 Task: Check the sale-to-list ratio of basement in the last 3 years.
Action: Mouse moved to (890, 202)
Screenshot: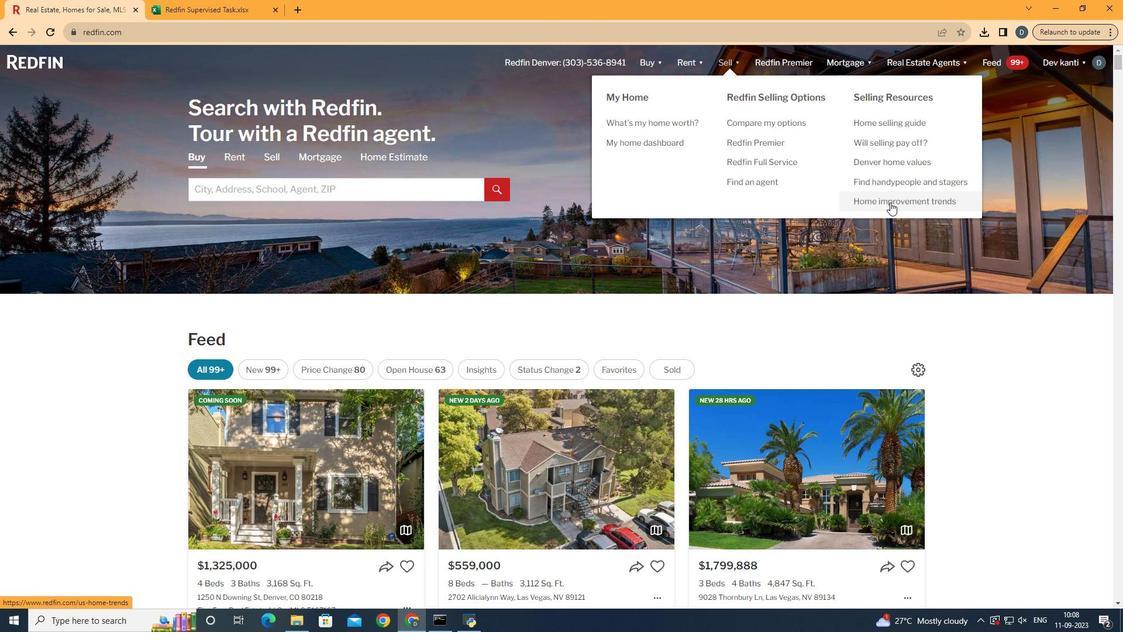 
Action: Mouse pressed left at (890, 202)
Screenshot: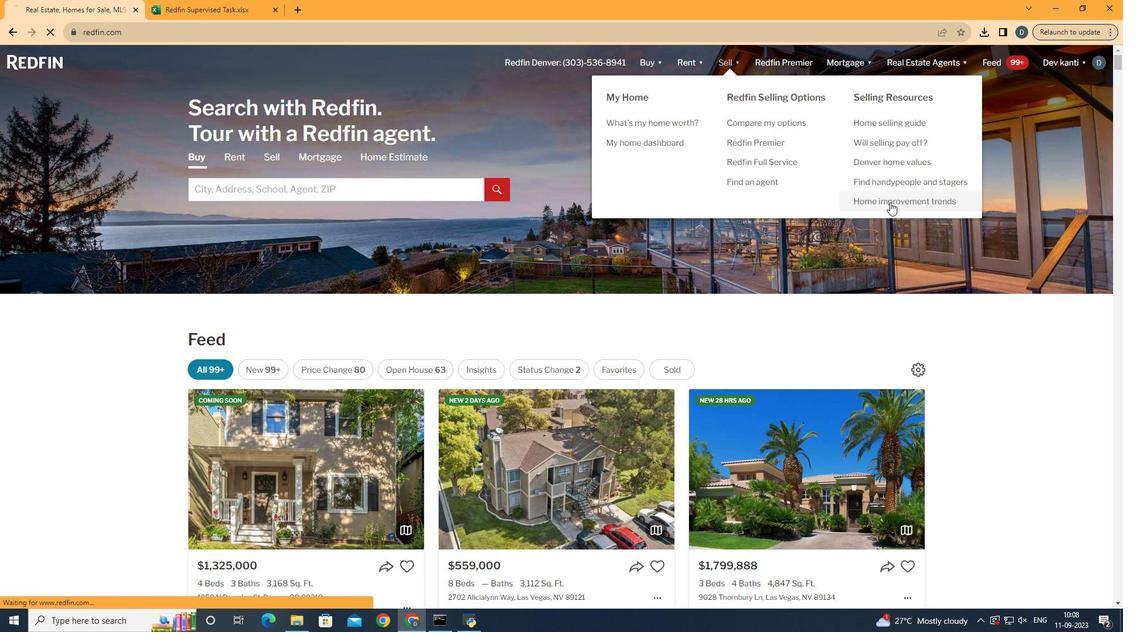 
Action: Mouse moved to (279, 224)
Screenshot: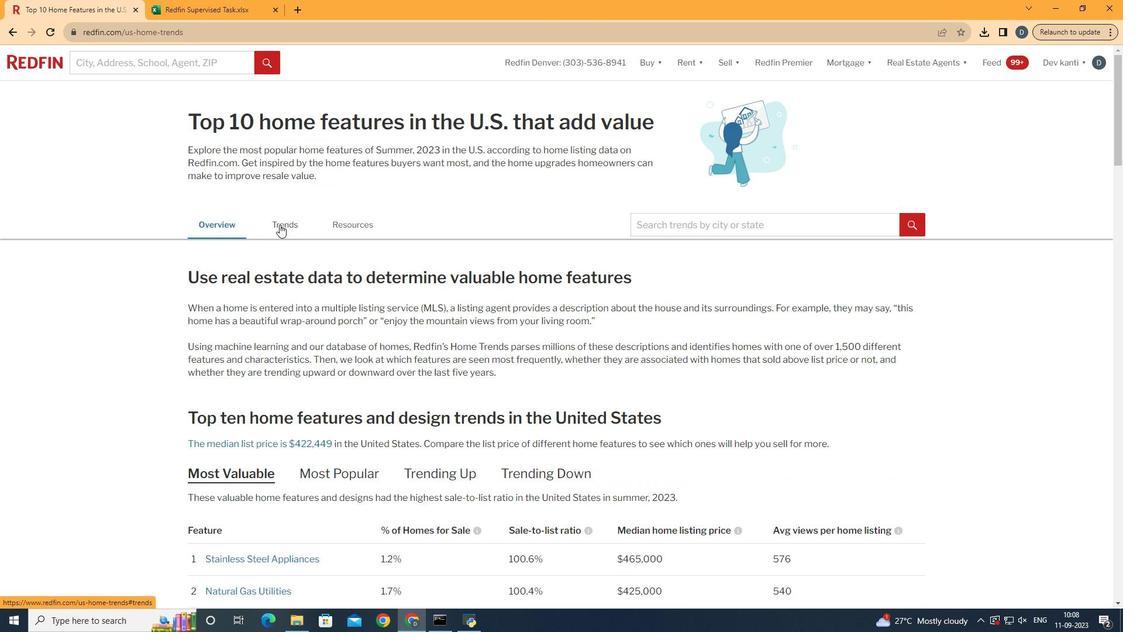 
Action: Mouse pressed left at (279, 224)
Screenshot: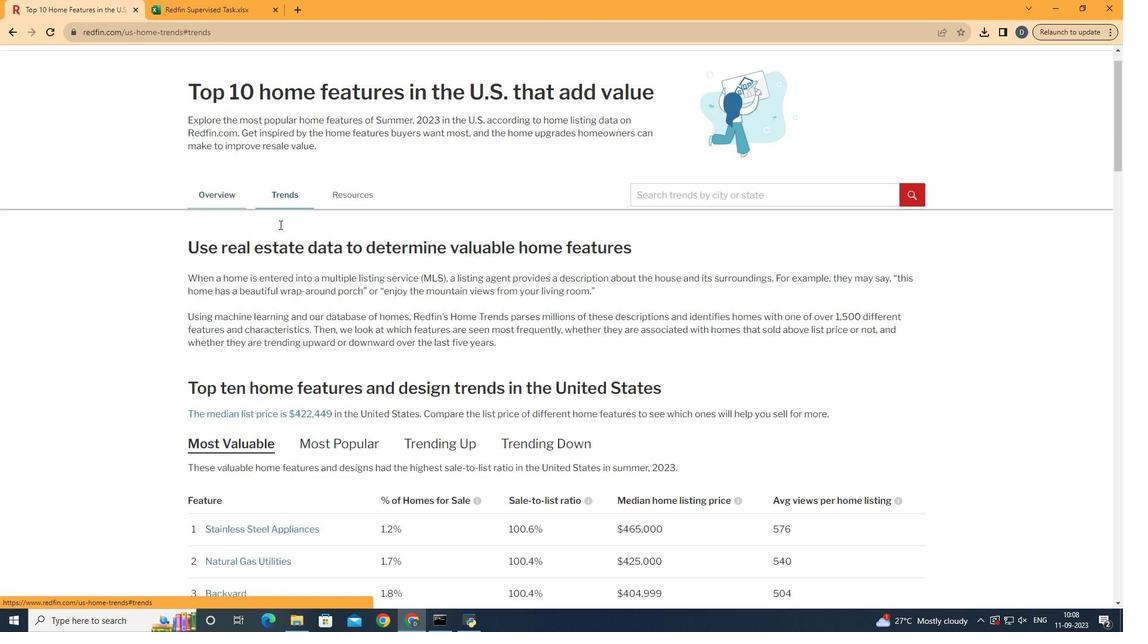 
Action: Mouse moved to (354, 307)
Screenshot: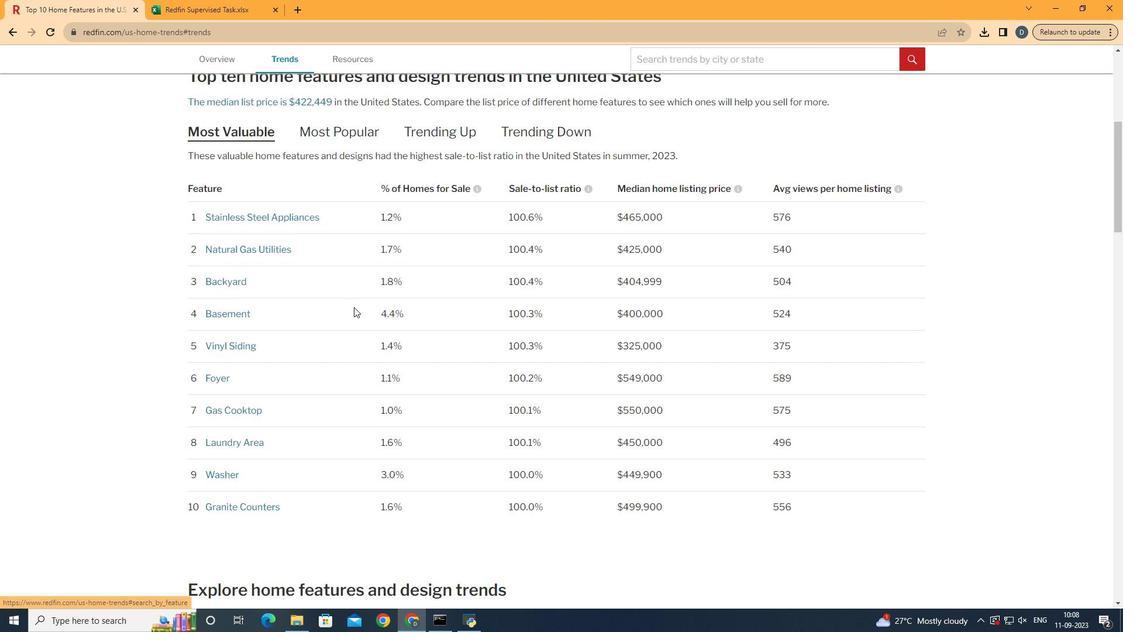 
Action: Mouse scrolled (354, 306) with delta (0, 0)
Screenshot: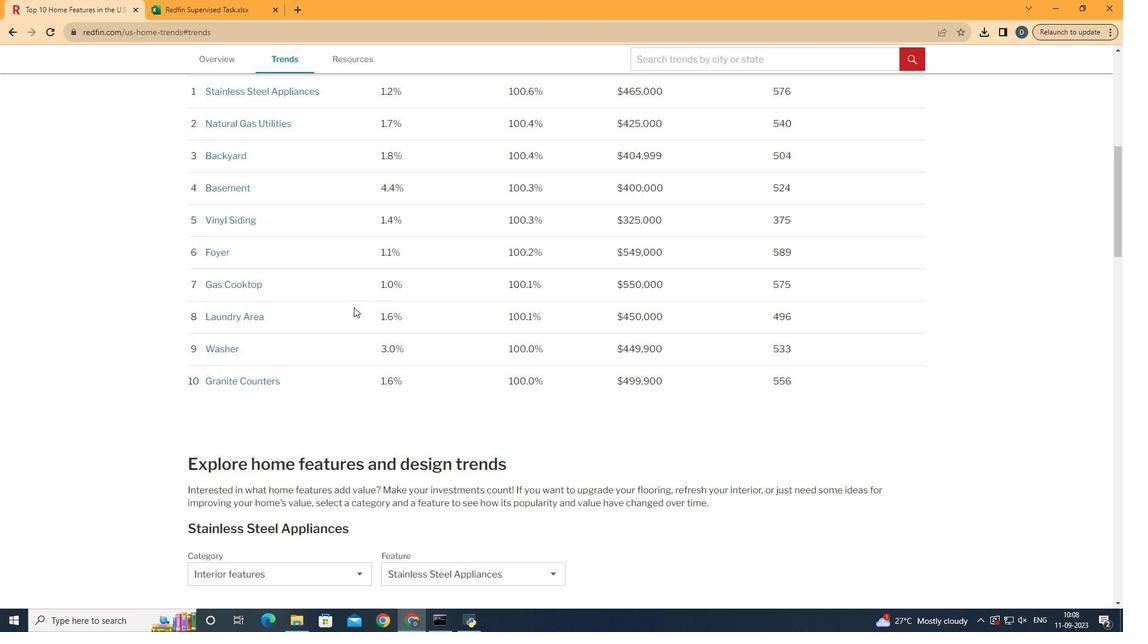 
Action: Mouse scrolled (354, 306) with delta (0, 0)
Screenshot: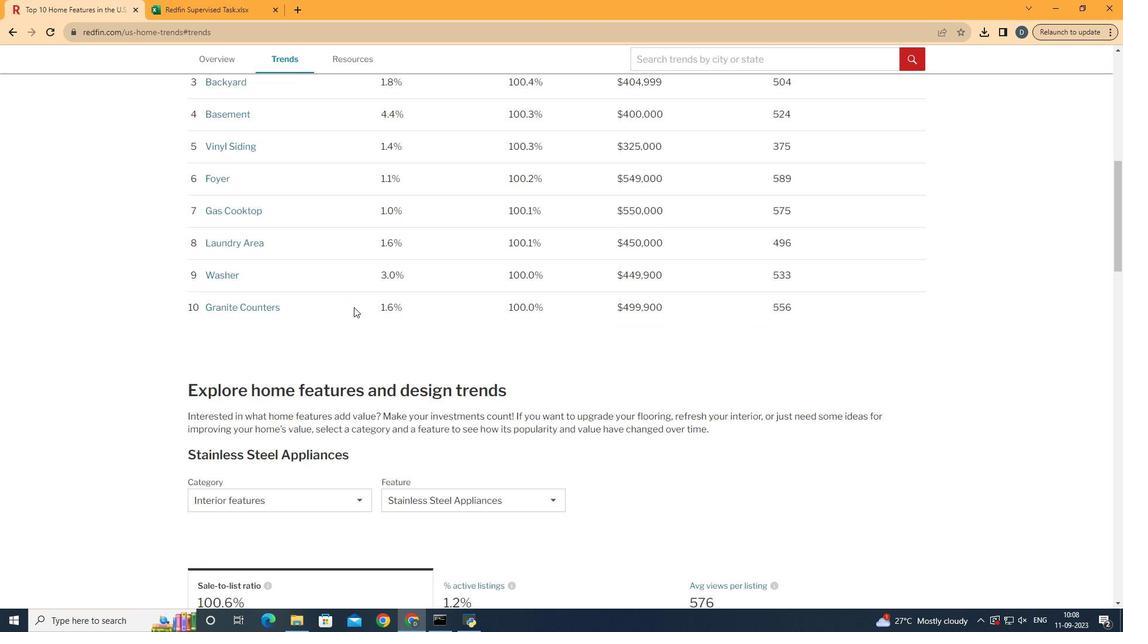 
Action: Mouse scrolled (354, 306) with delta (0, 0)
Screenshot: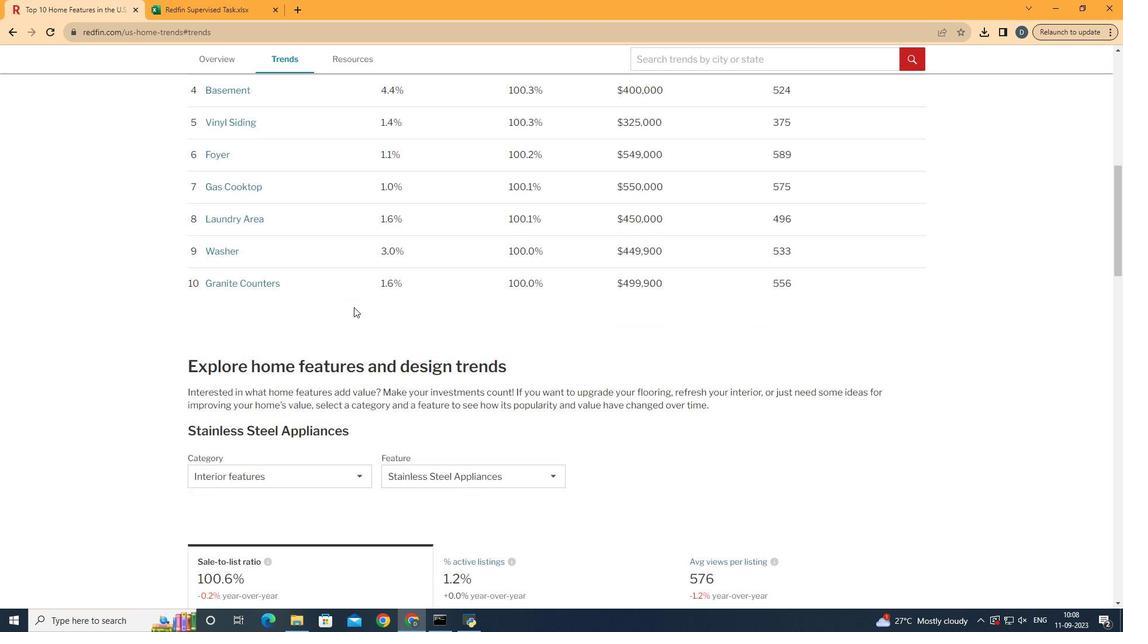
Action: Mouse scrolled (354, 306) with delta (0, 0)
Screenshot: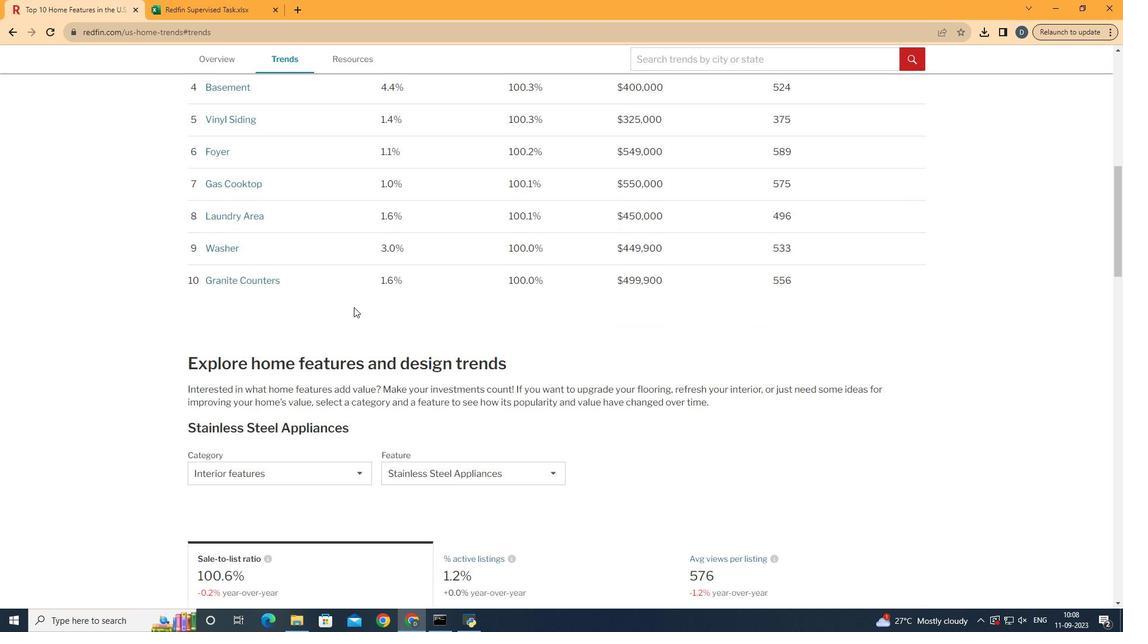 
Action: Mouse scrolled (354, 306) with delta (0, 0)
Screenshot: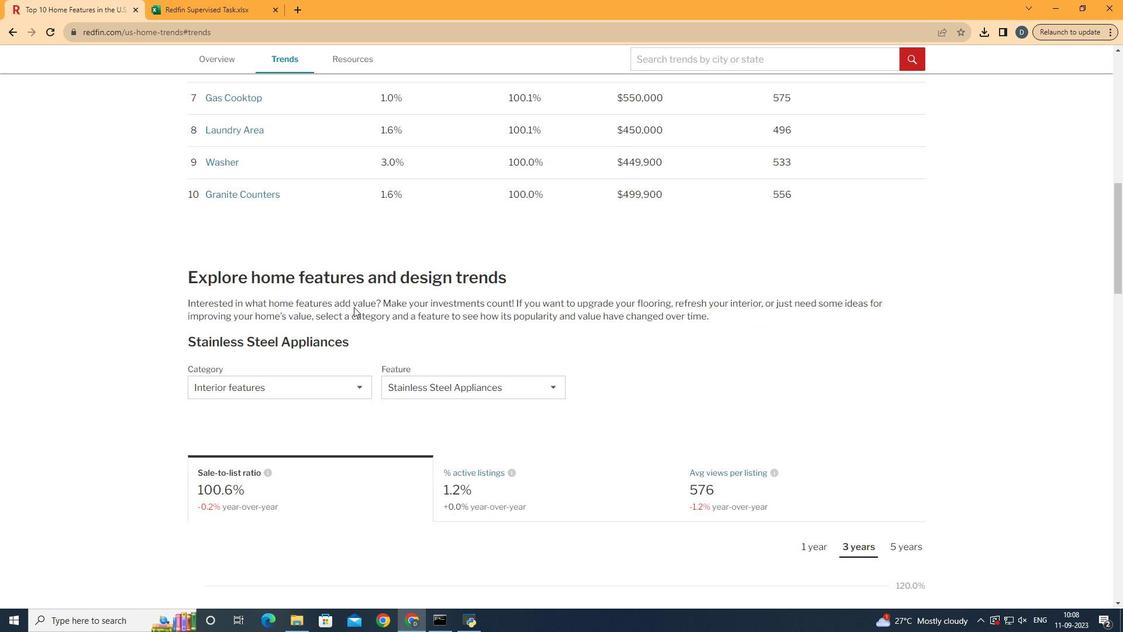 
Action: Mouse scrolled (354, 306) with delta (0, 0)
Screenshot: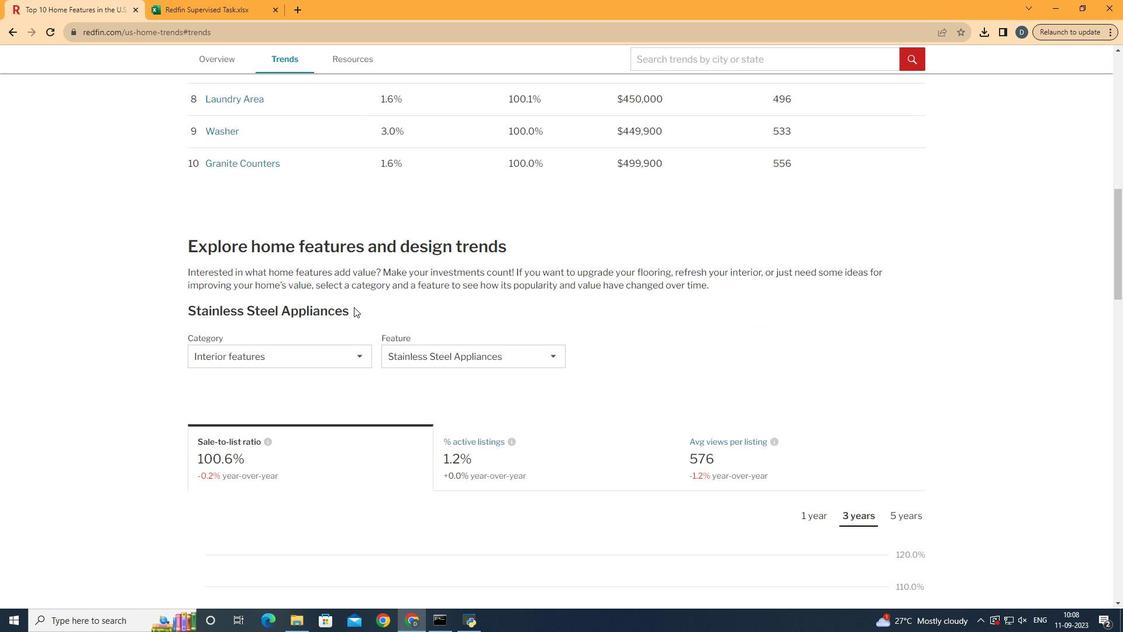 
Action: Mouse moved to (321, 353)
Screenshot: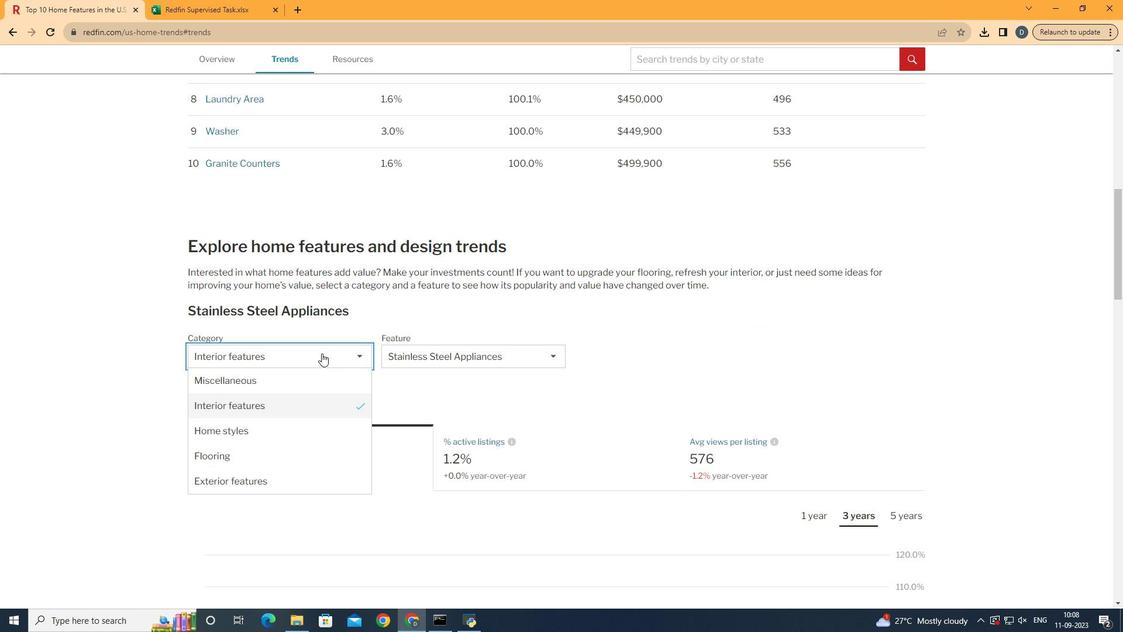 
Action: Mouse pressed left at (321, 353)
Screenshot: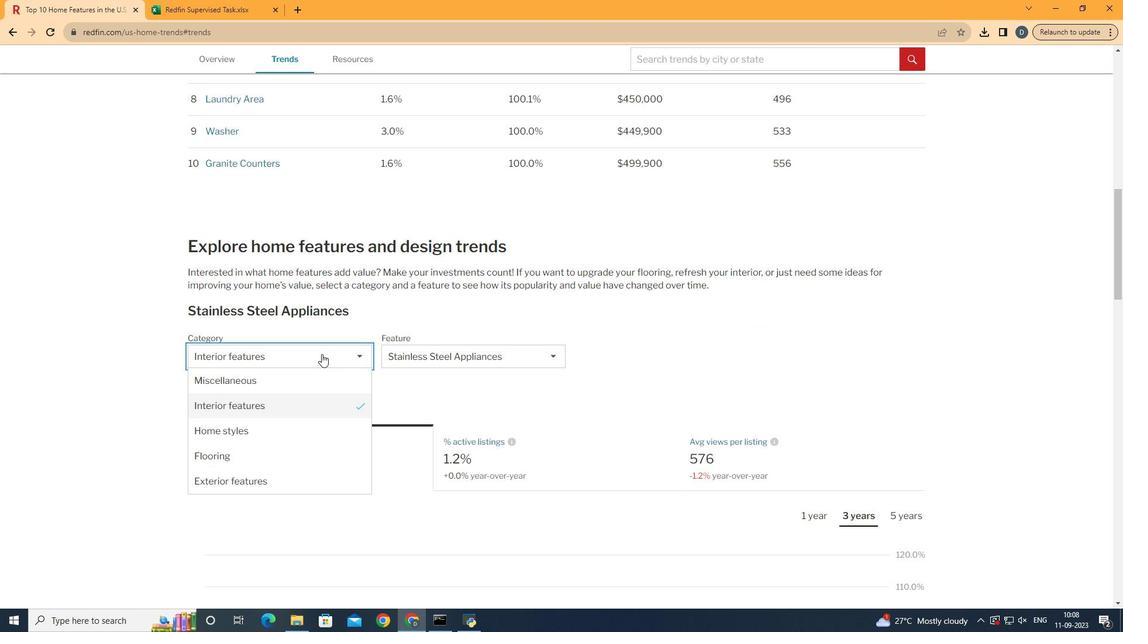 
Action: Mouse moved to (311, 401)
Screenshot: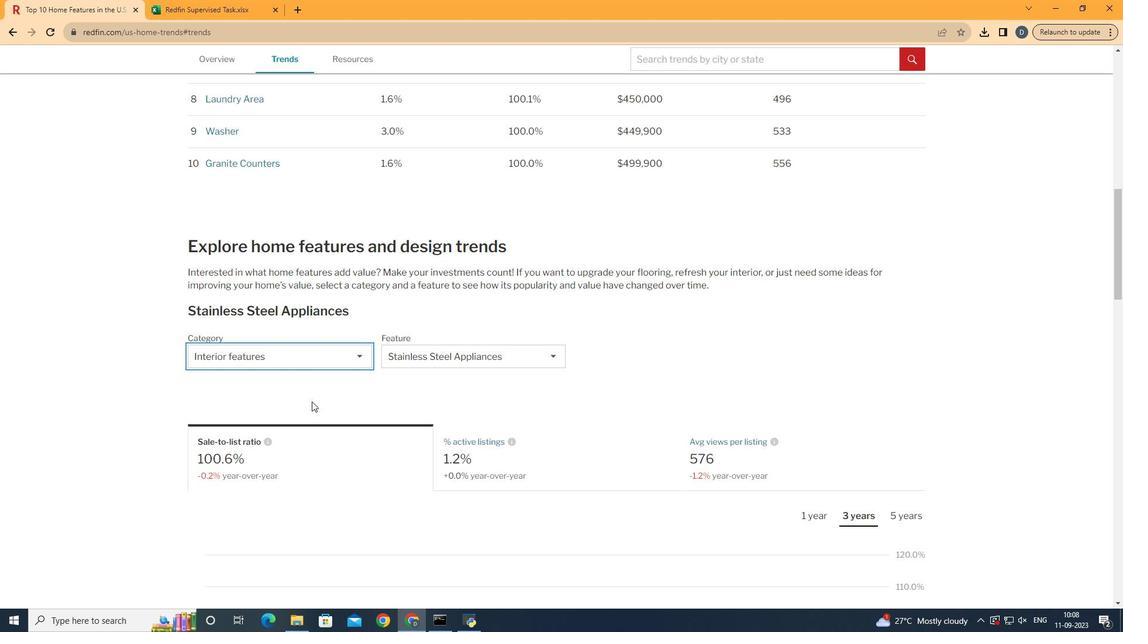 
Action: Mouse pressed left at (311, 401)
Screenshot: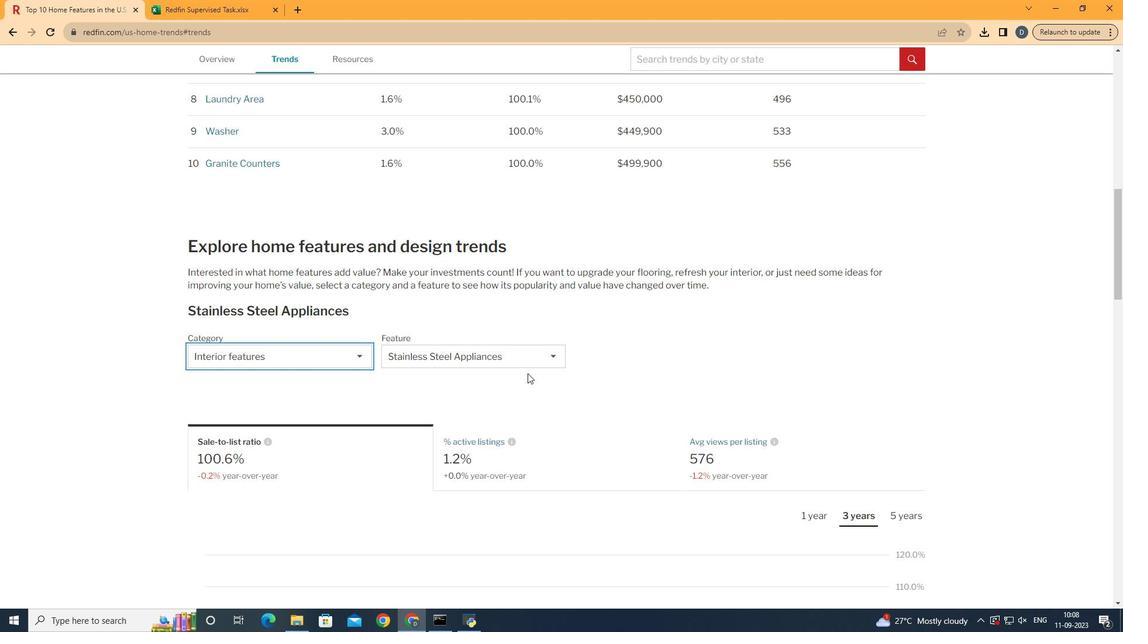 
Action: Mouse moved to (541, 361)
Screenshot: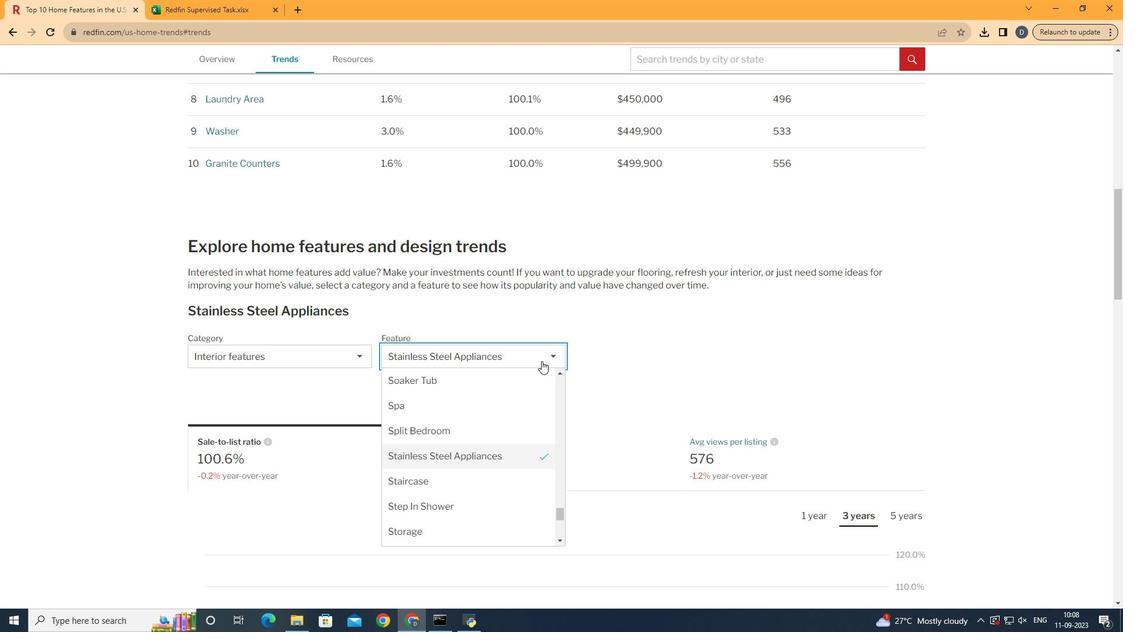 
Action: Mouse pressed left at (541, 361)
Screenshot: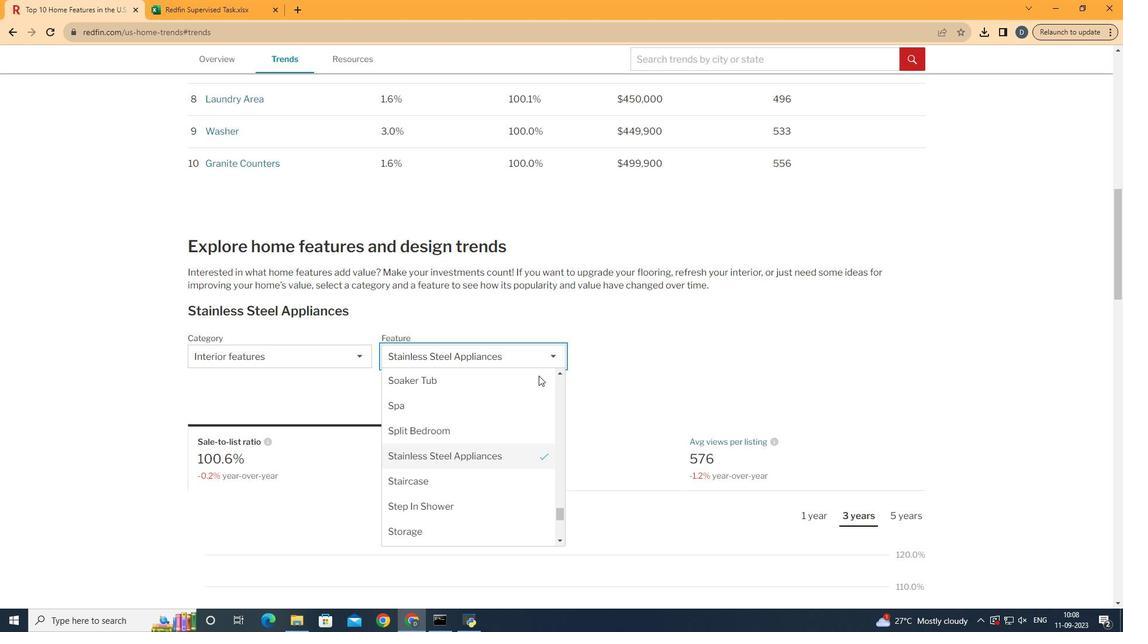 
Action: Mouse moved to (556, 478)
Screenshot: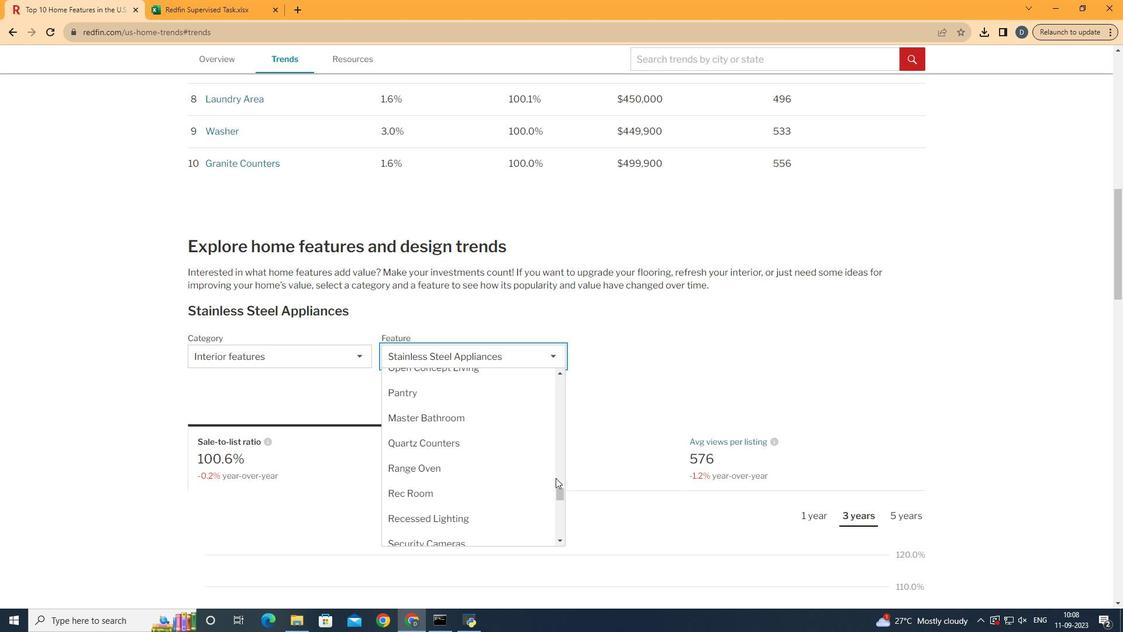 
Action: Mouse scrolled (556, 478) with delta (0, 0)
Screenshot: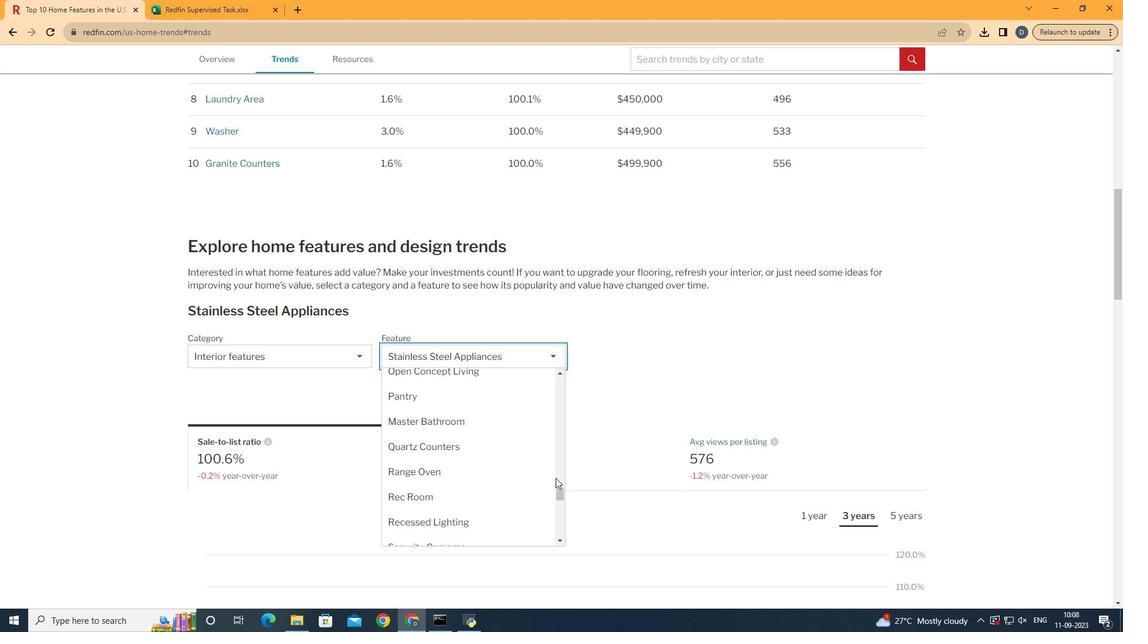 
Action: Mouse scrolled (556, 478) with delta (0, 0)
Screenshot: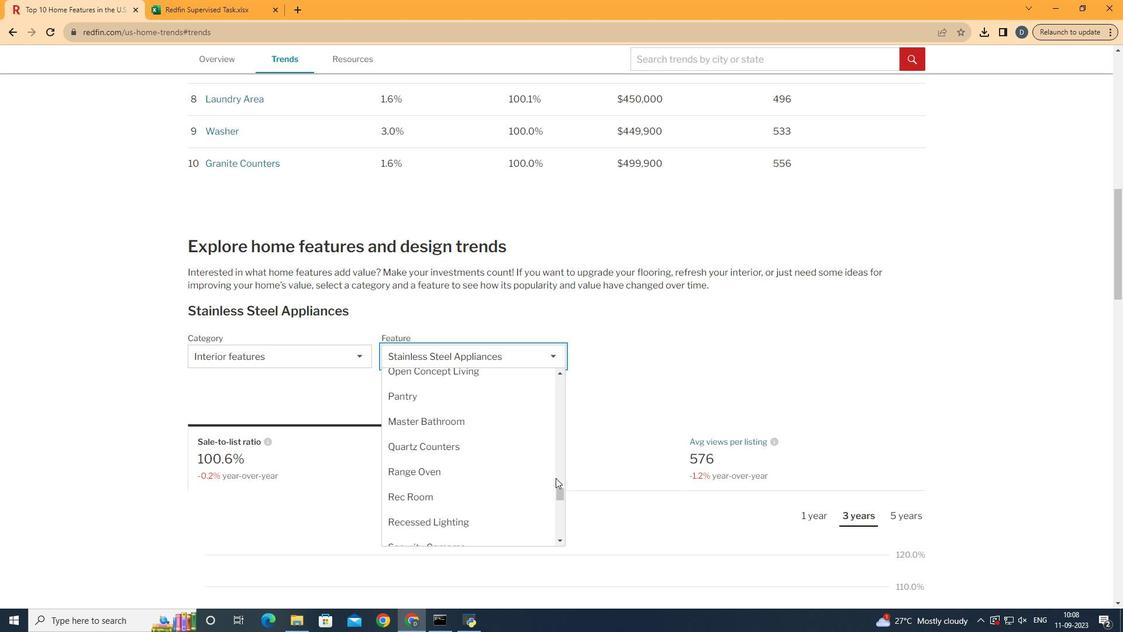 
Action: Mouse scrolled (556, 478) with delta (0, 0)
Screenshot: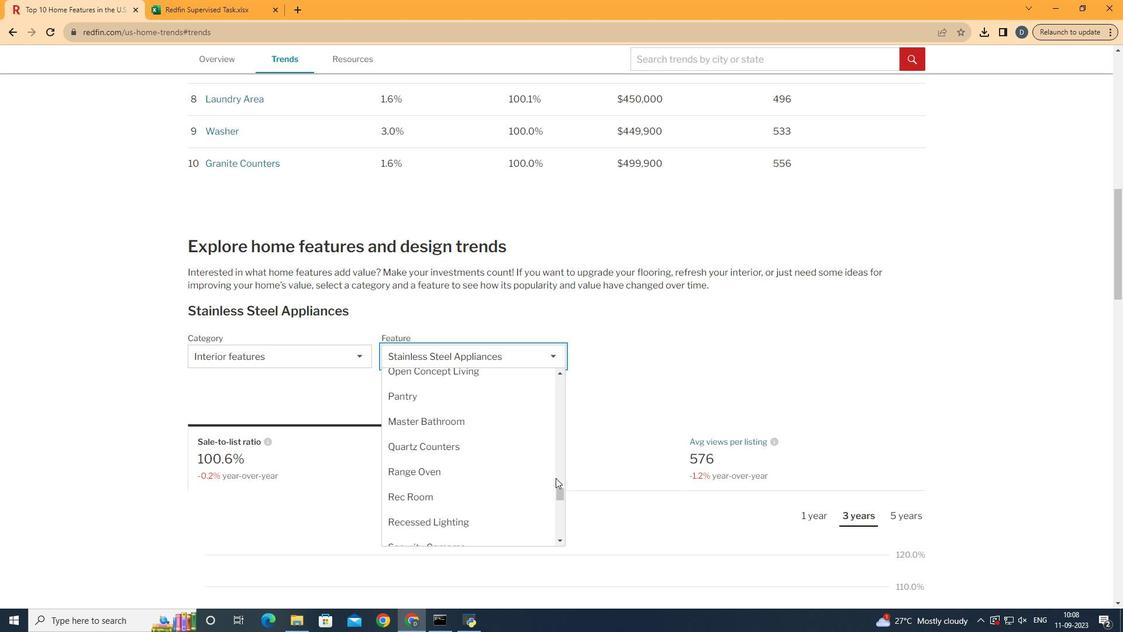 
Action: Mouse scrolled (556, 478) with delta (0, 0)
Screenshot: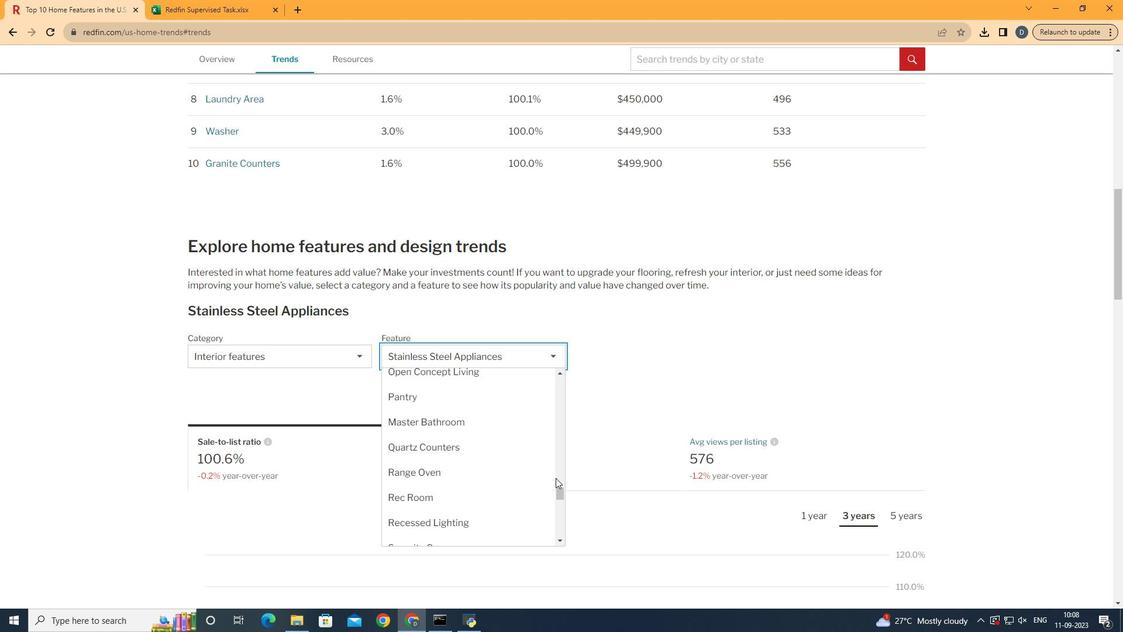 
Action: Mouse scrolled (556, 478) with delta (0, 0)
Screenshot: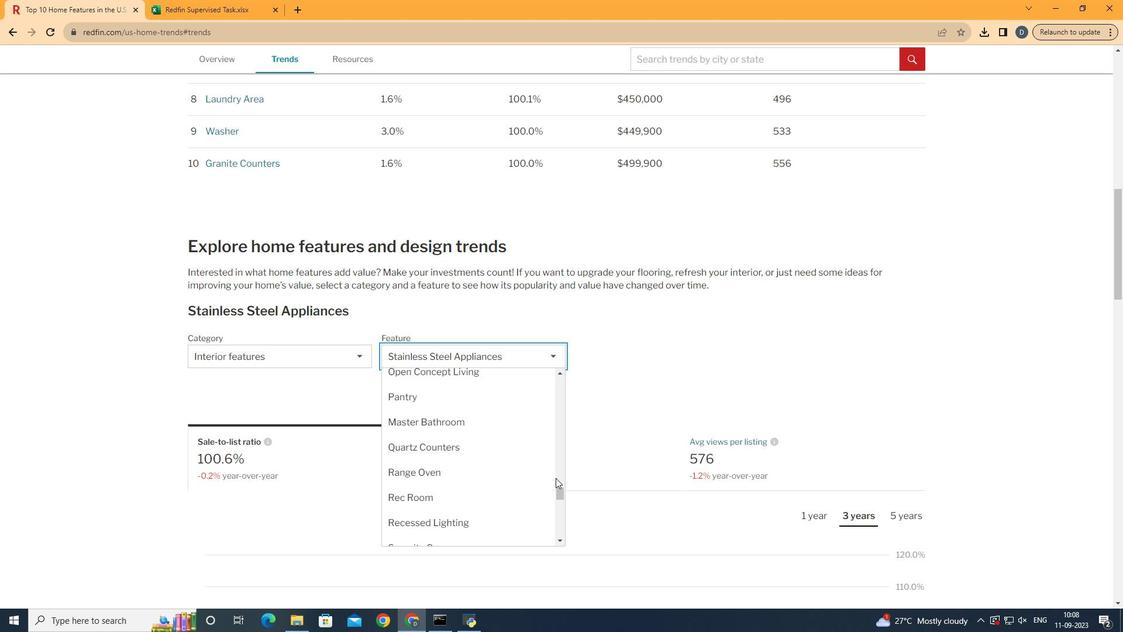 
Action: Mouse scrolled (556, 478) with delta (0, 0)
Screenshot: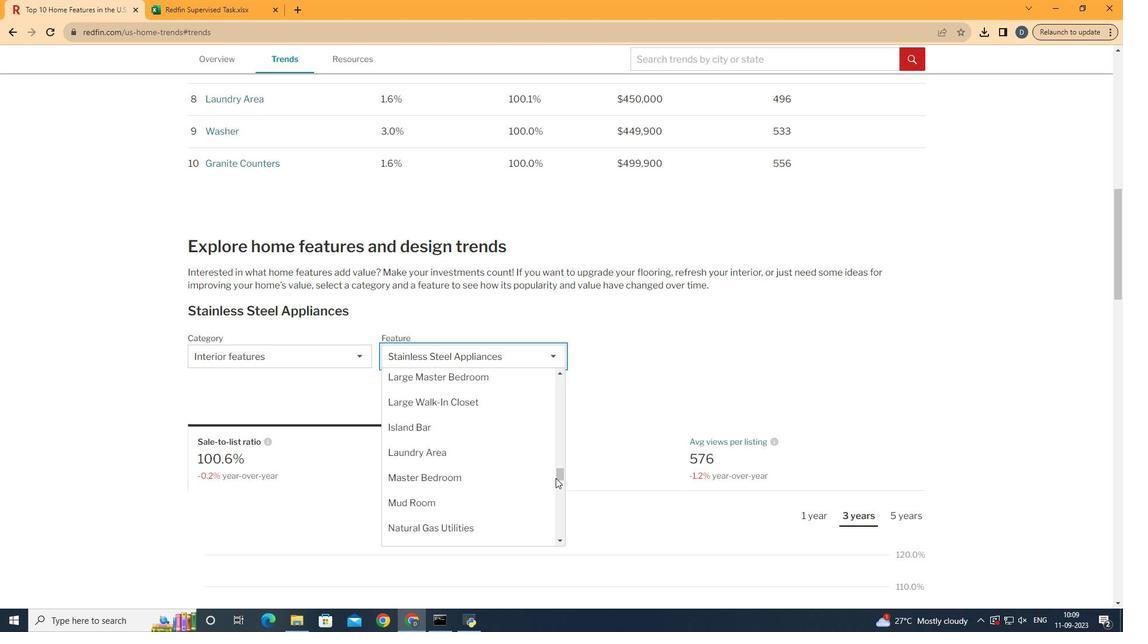 
Action: Mouse scrolled (556, 478) with delta (0, 0)
Screenshot: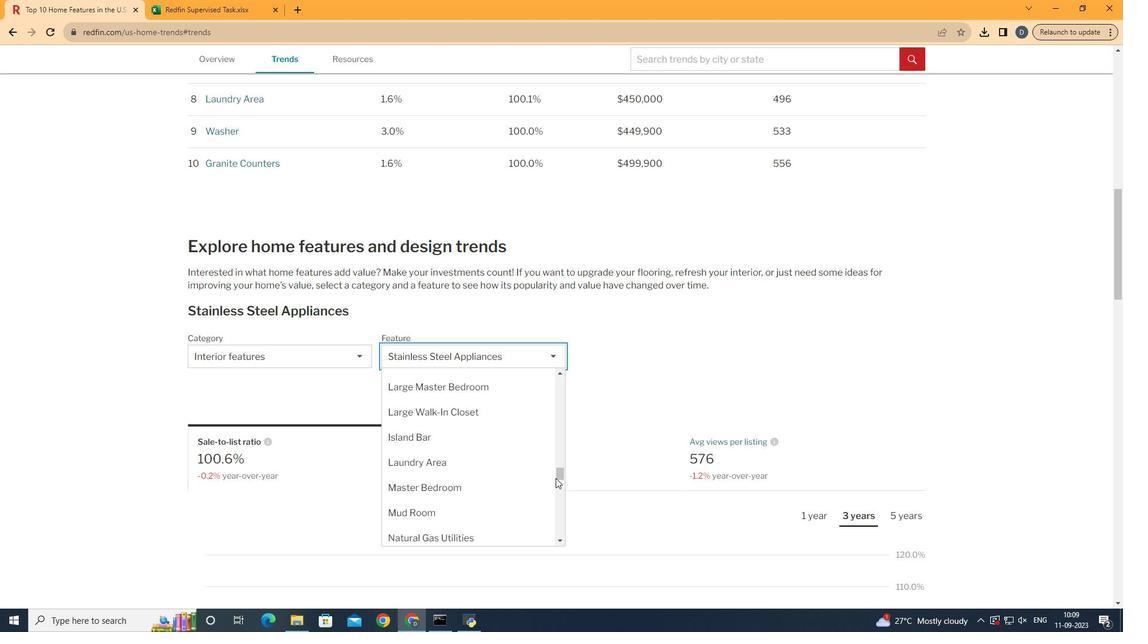 
Action: Mouse scrolled (556, 478) with delta (0, 0)
Screenshot: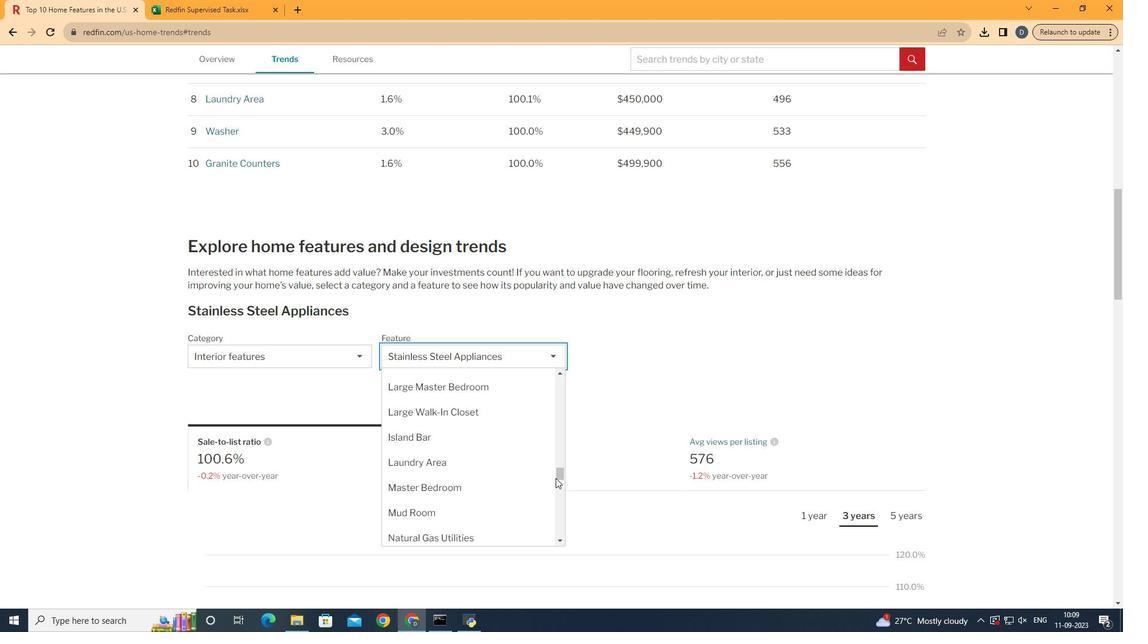 
Action: Mouse scrolled (556, 478) with delta (0, 0)
Screenshot: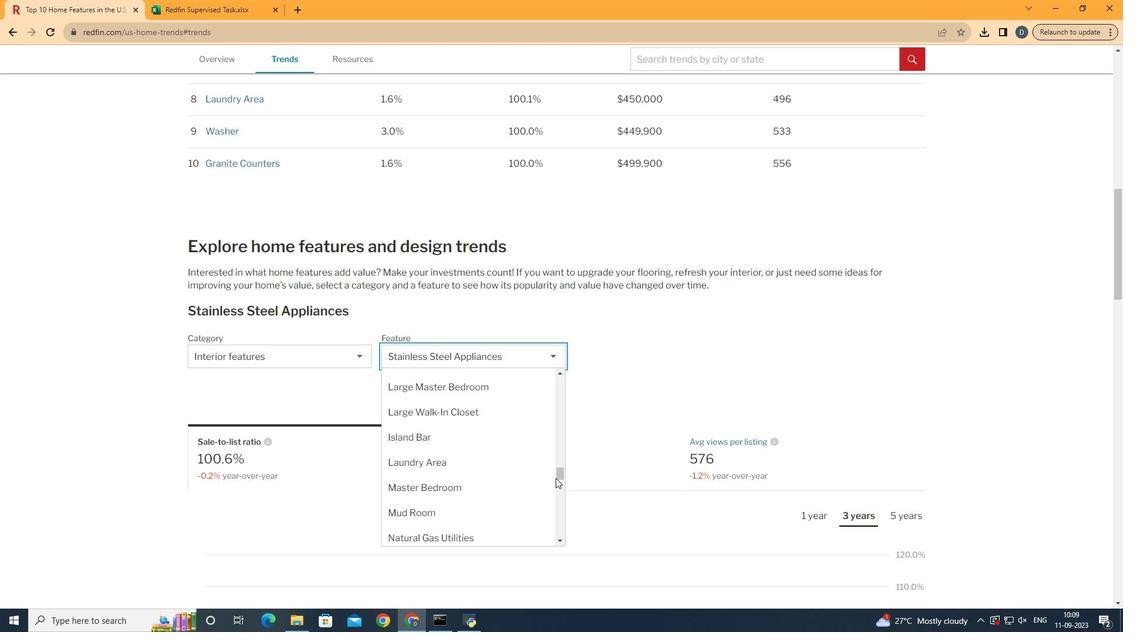 
Action: Mouse scrolled (556, 478) with delta (0, 0)
Screenshot: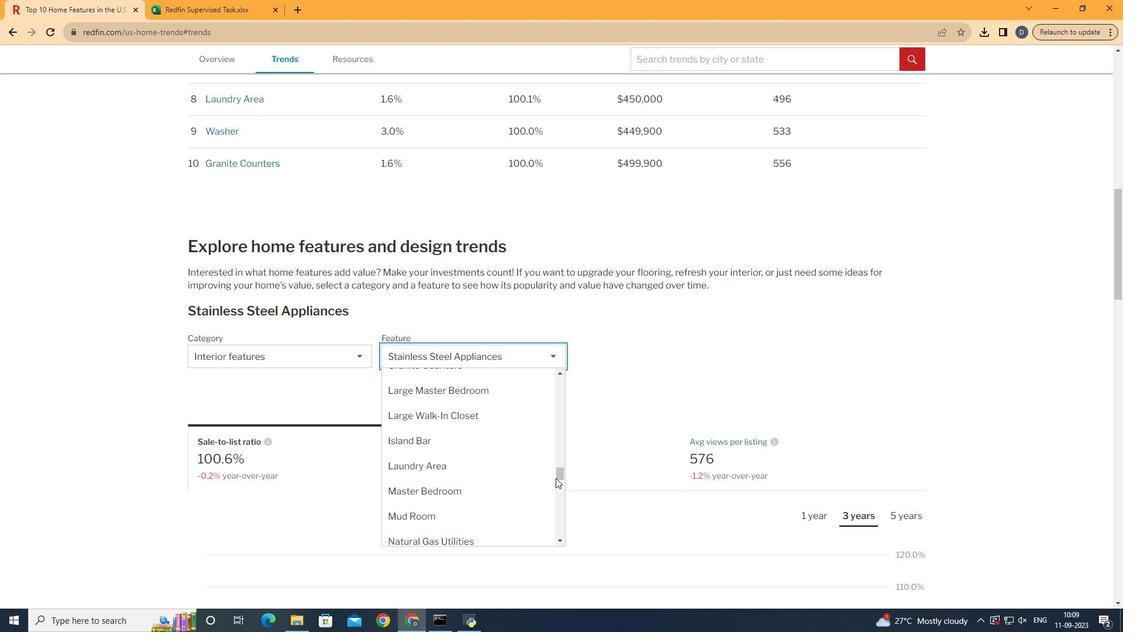 
Action: Mouse scrolled (556, 478) with delta (0, 0)
Screenshot: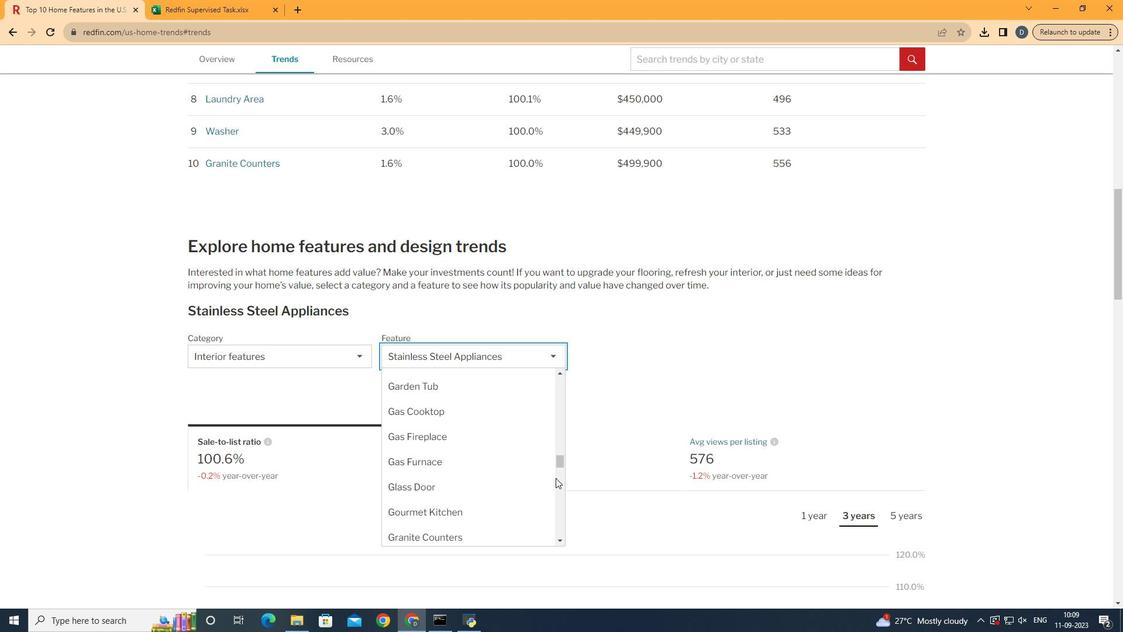 
Action: Mouse scrolled (556, 478) with delta (0, 0)
Screenshot: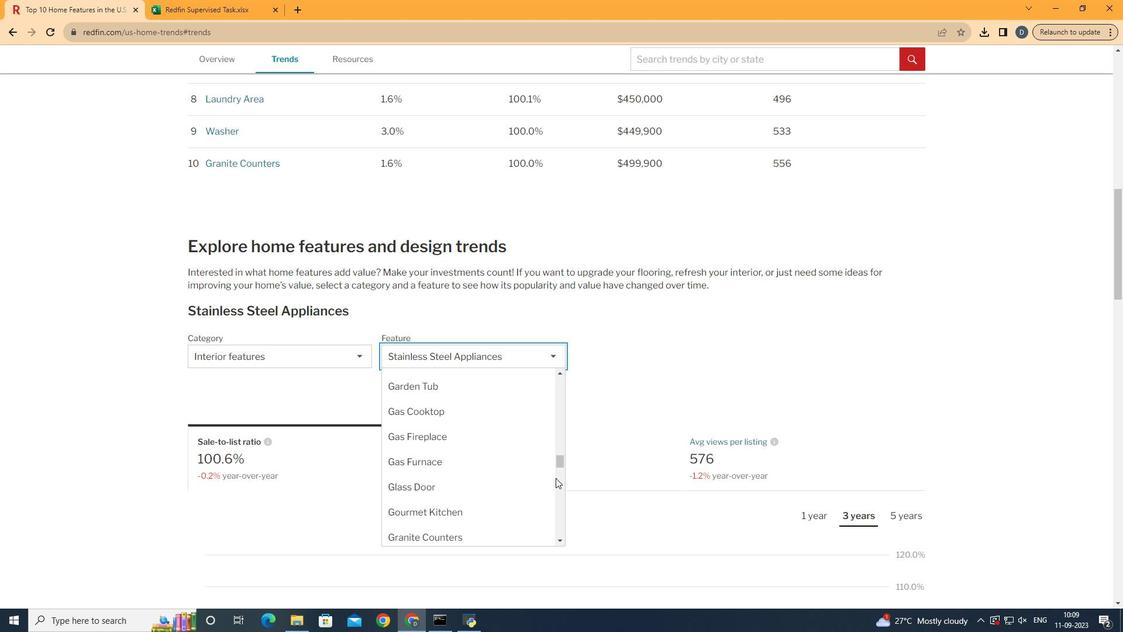 
Action: Mouse scrolled (556, 478) with delta (0, 0)
Screenshot: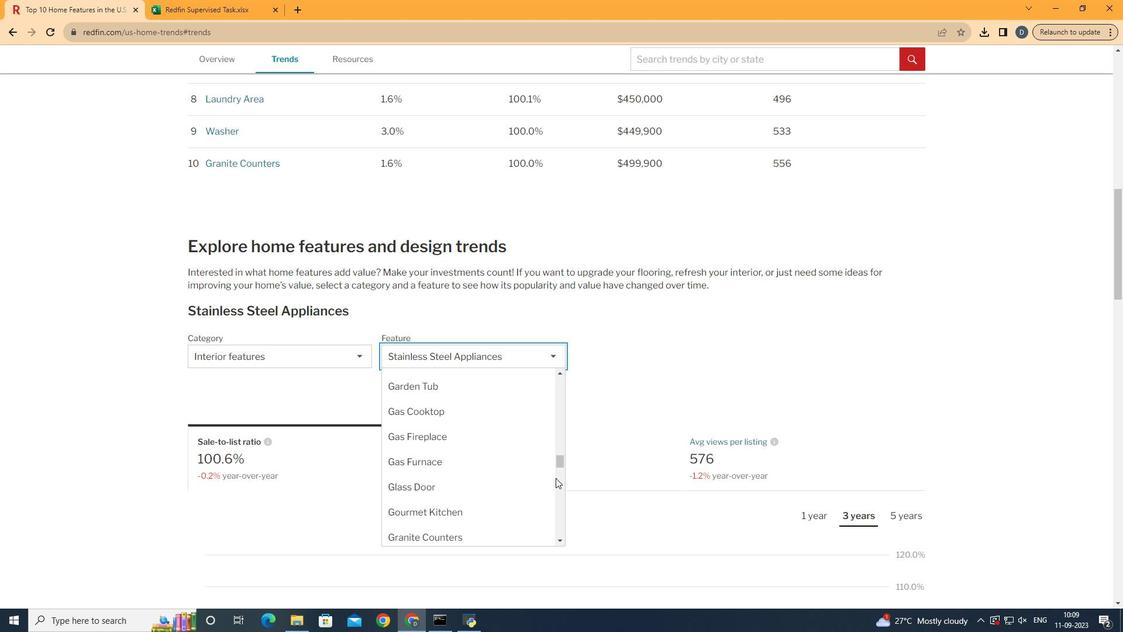 
Action: Mouse moved to (556, 478)
Screenshot: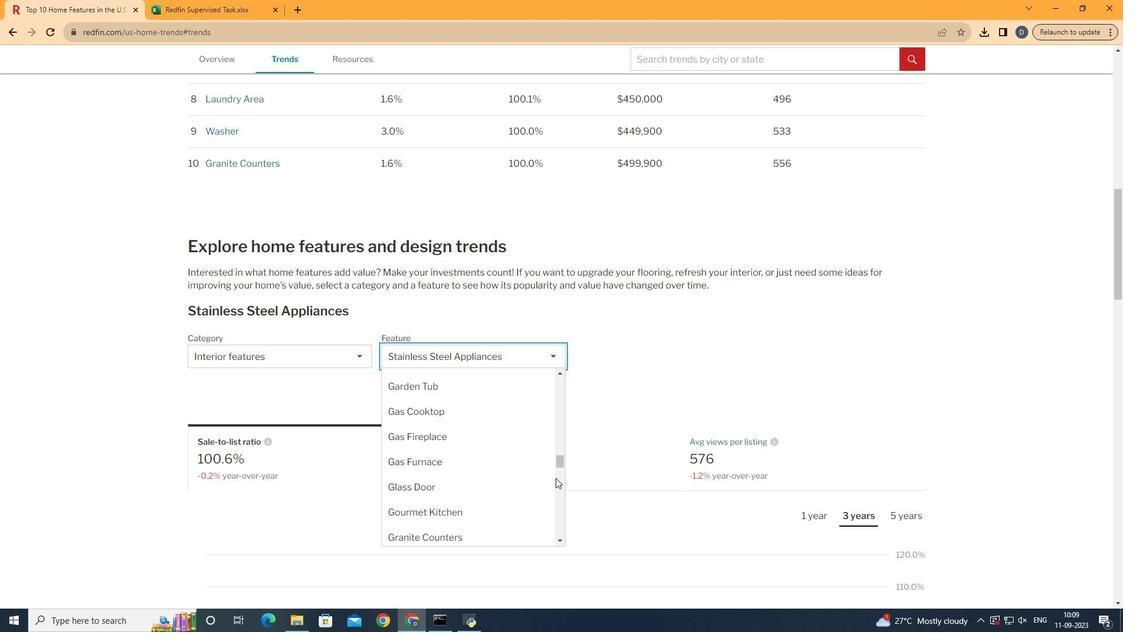 
Action: Mouse scrolled (556, 478) with delta (0, 0)
Screenshot: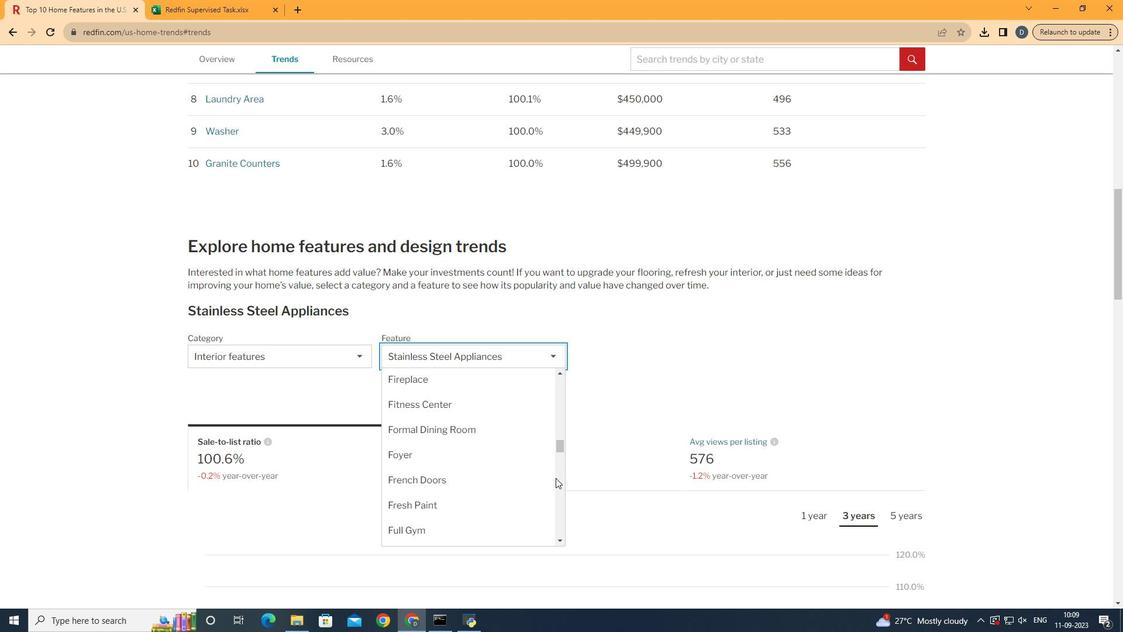 
Action: Mouse scrolled (556, 478) with delta (0, 0)
Screenshot: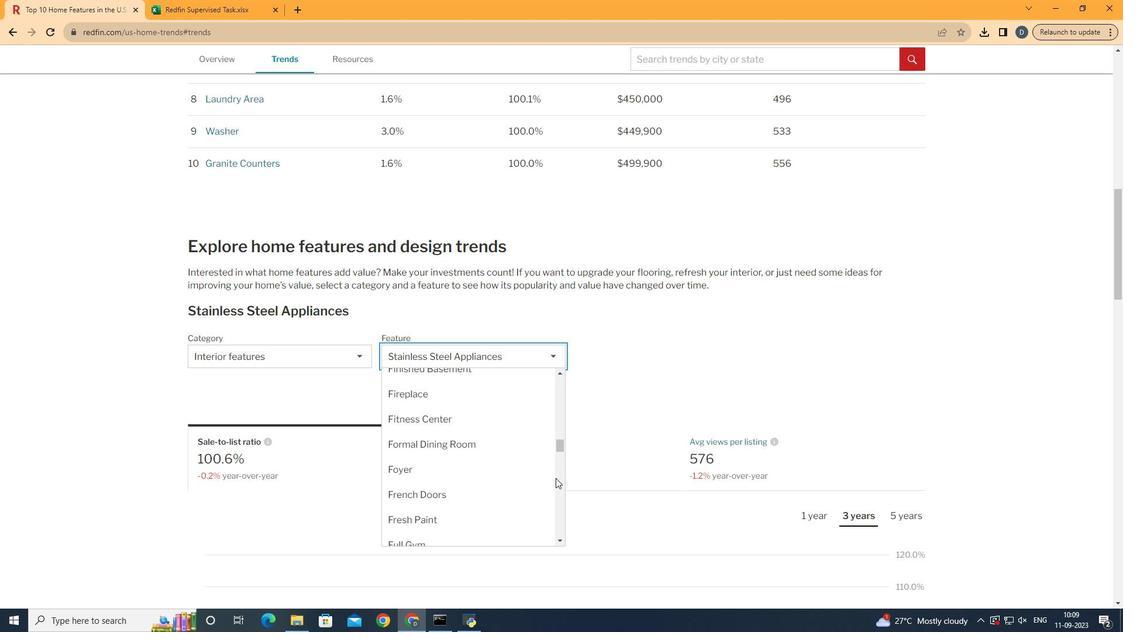 
Action: Mouse scrolled (556, 478) with delta (0, 0)
Screenshot: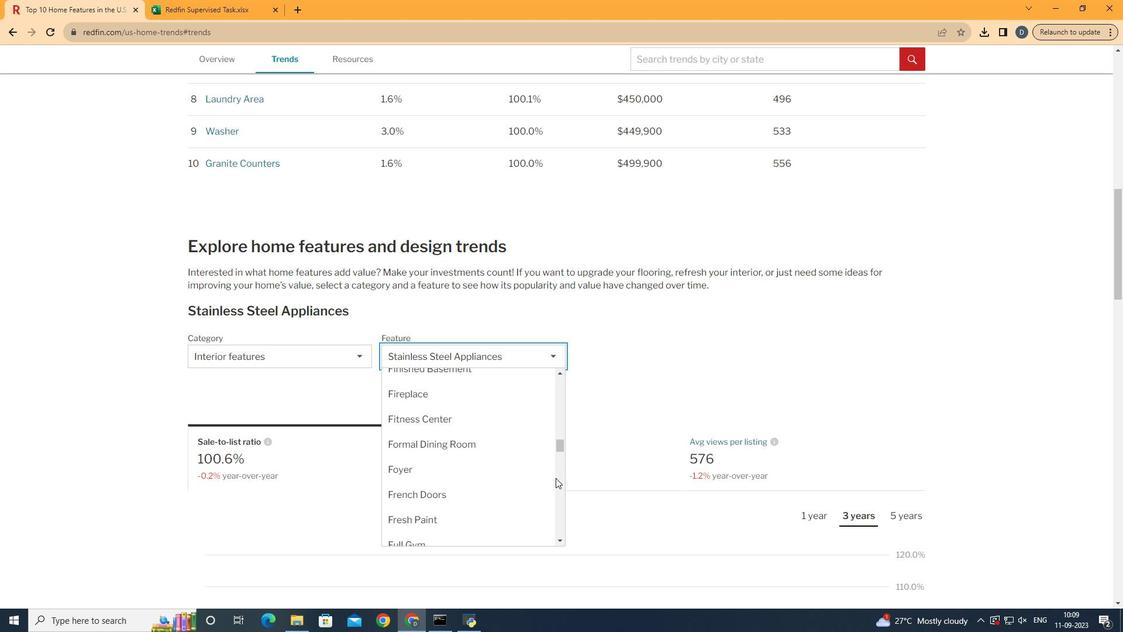 
Action: Mouse scrolled (556, 478) with delta (0, 0)
Screenshot: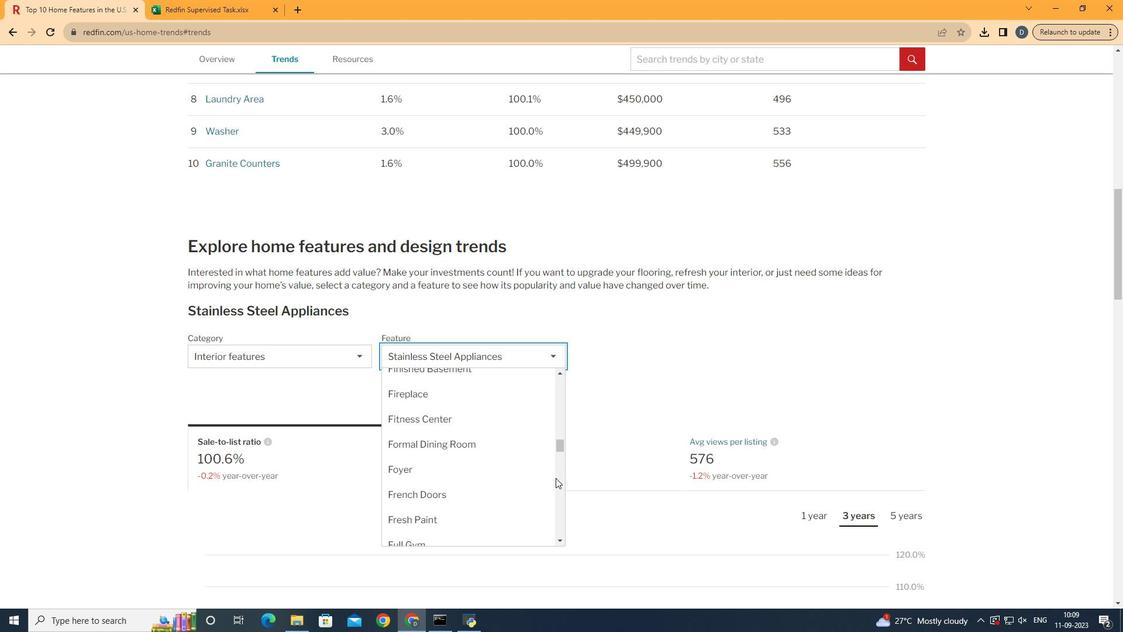 
Action: Mouse scrolled (556, 478) with delta (0, 0)
Screenshot: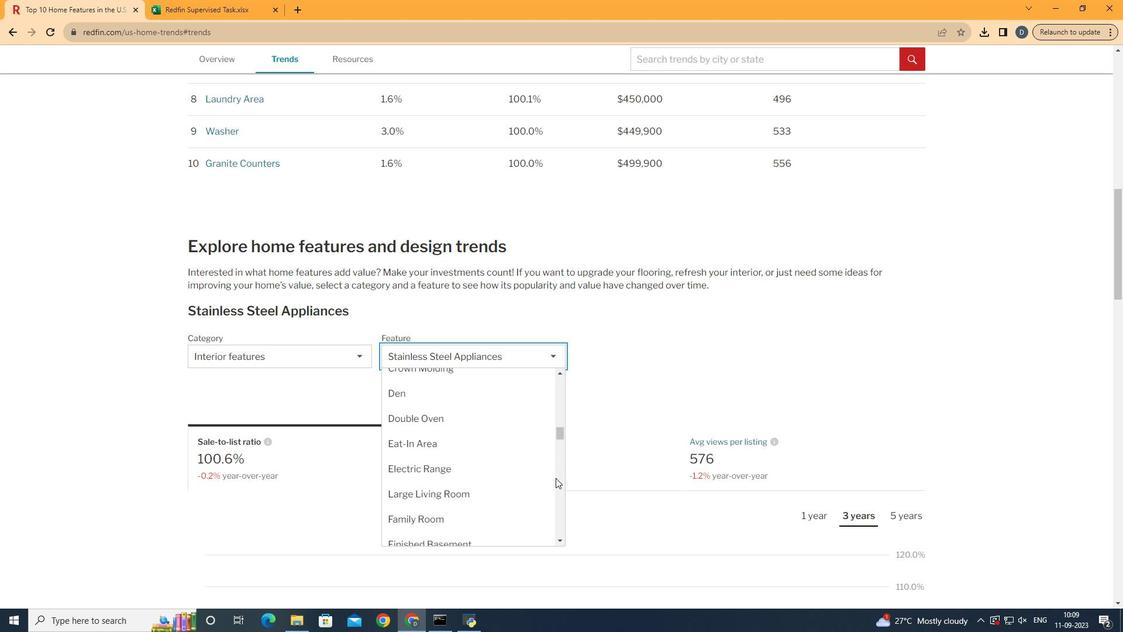 
Action: Mouse scrolled (556, 478) with delta (0, 0)
Screenshot: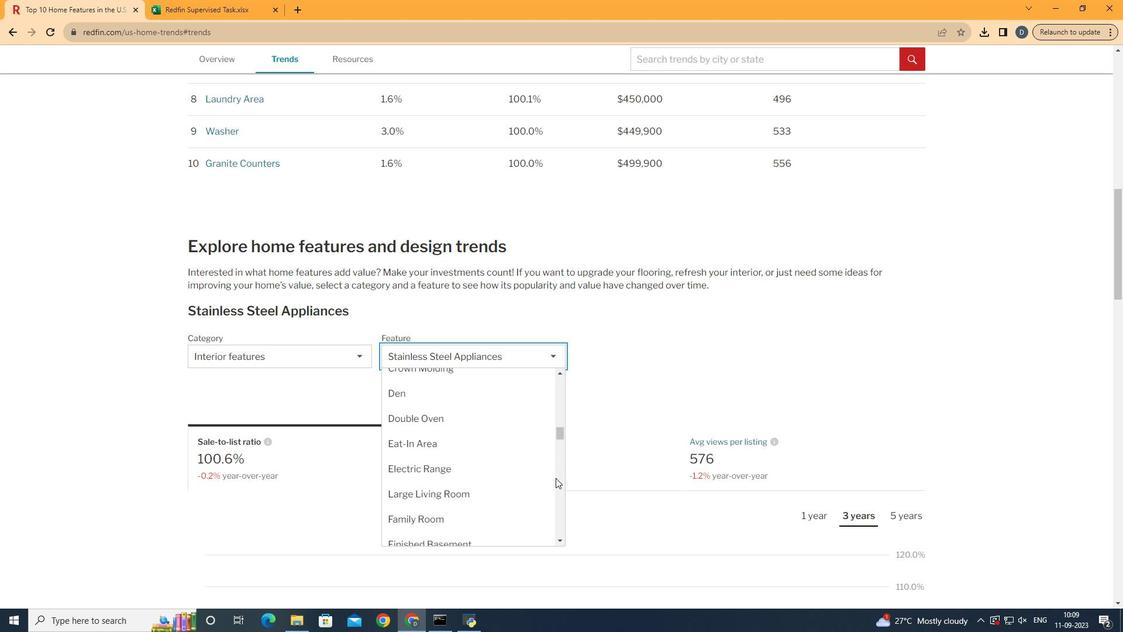 
Action: Mouse scrolled (556, 478) with delta (0, 0)
Screenshot: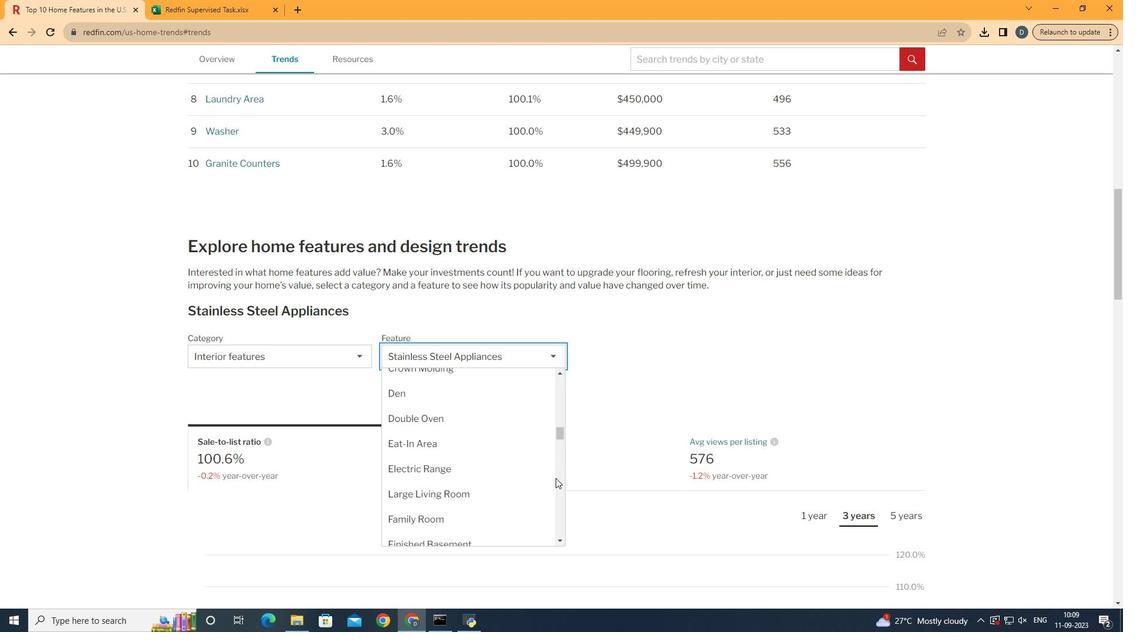 
Action: Mouse scrolled (556, 478) with delta (0, 0)
Screenshot: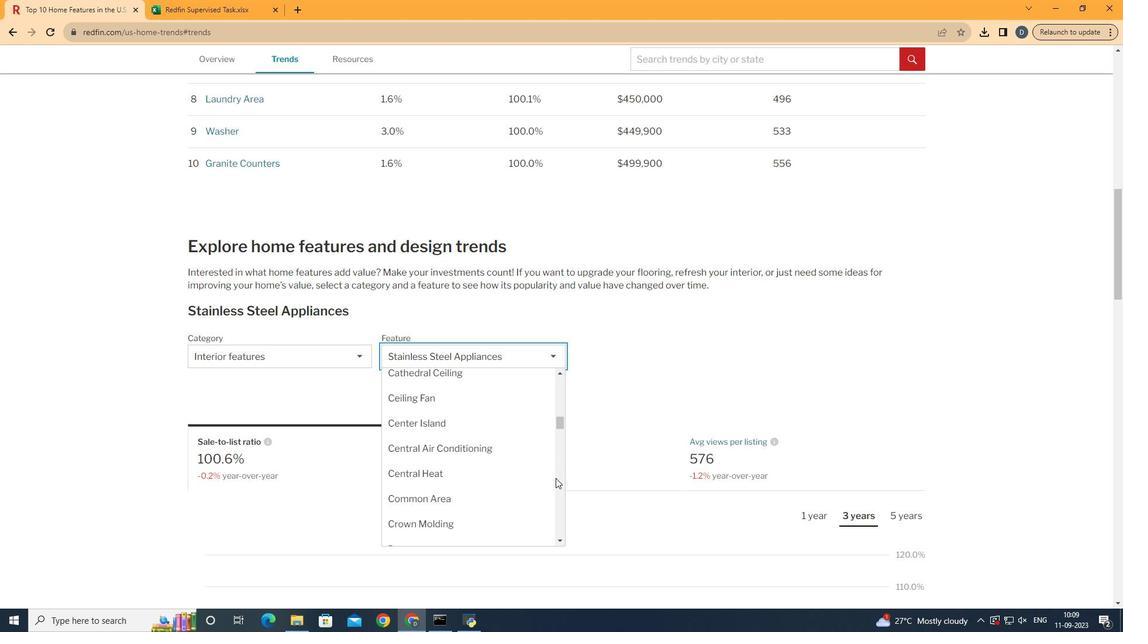
Action: Mouse scrolled (556, 478) with delta (0, 0)
Screenshot: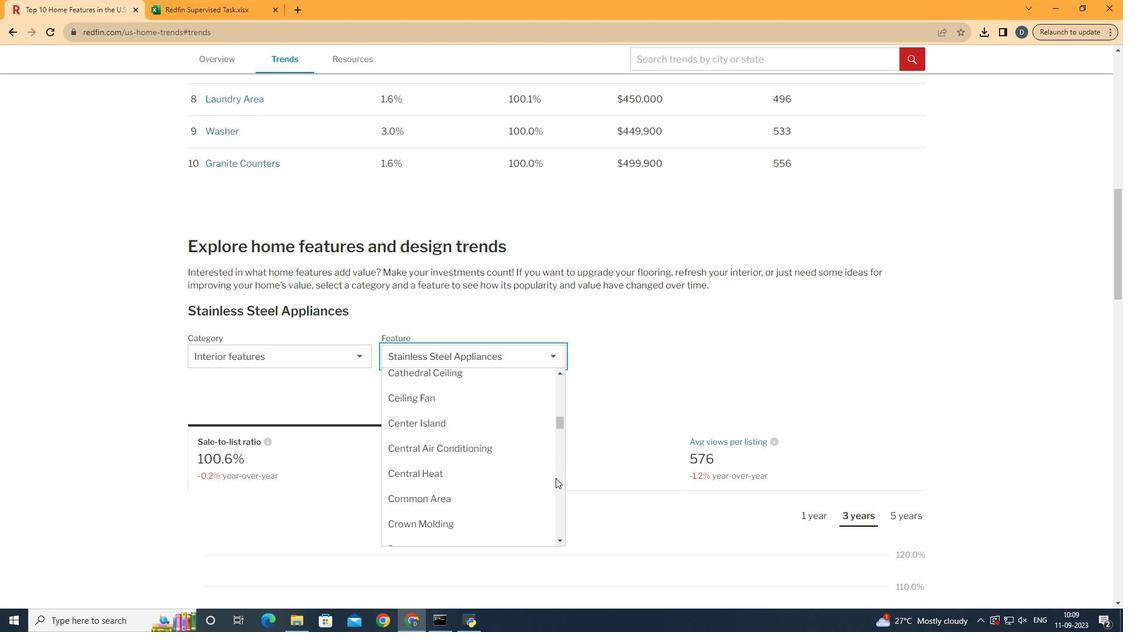 
Action: Mouse scrolled (556, 478) with delta (0, 0)
Screenshot: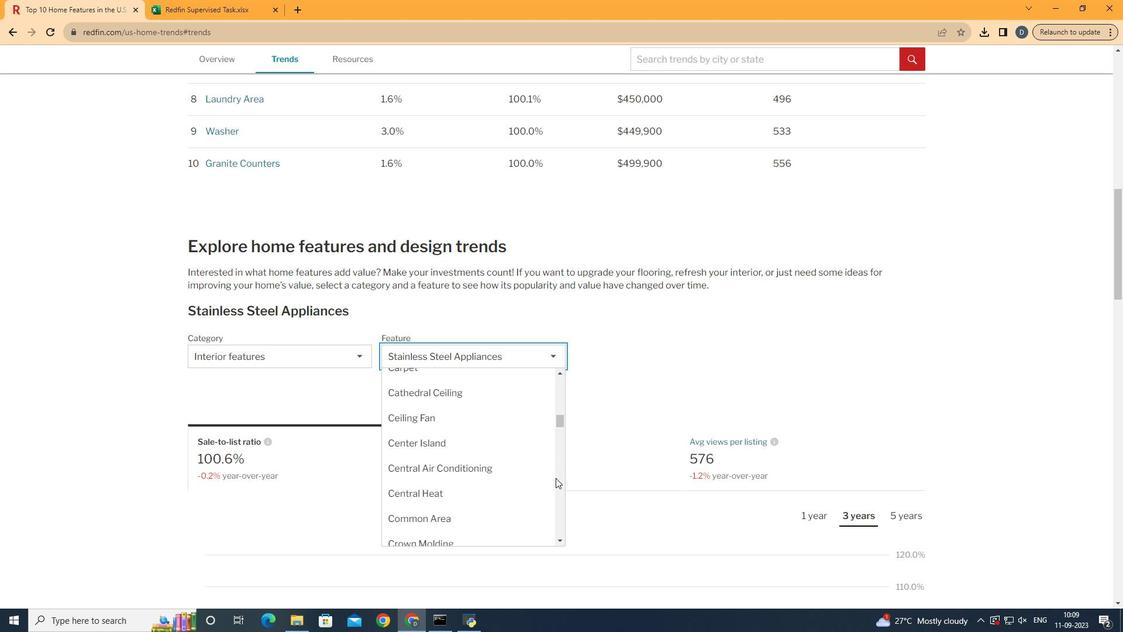 
Action: Mouse scrolled (556, 478) with delta (0, 0)
Screenshot: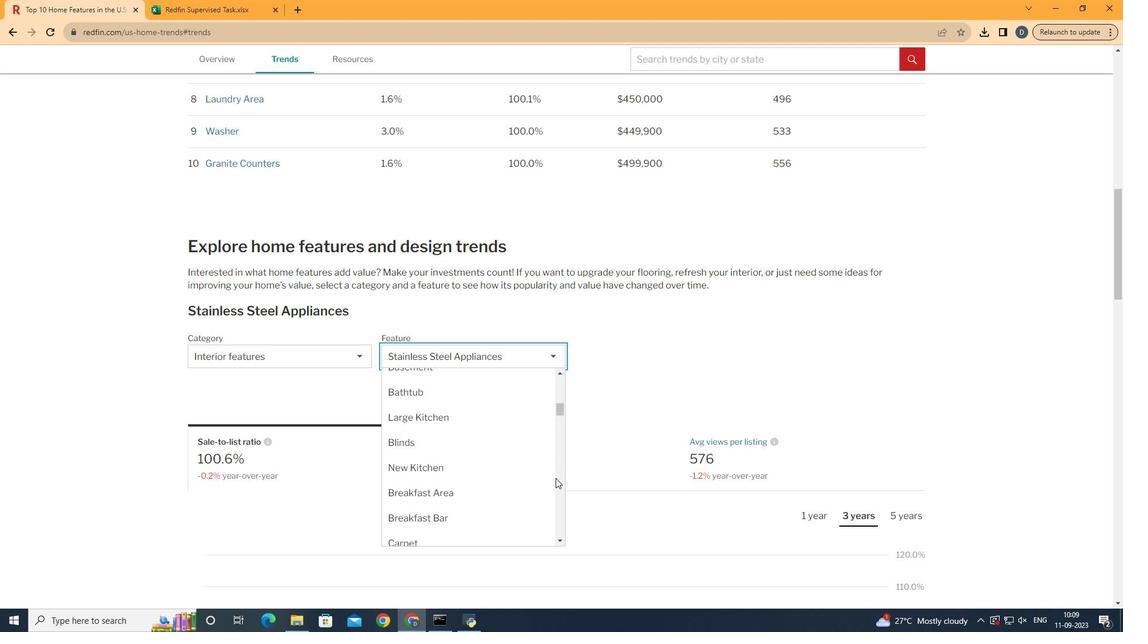 
Action: Mouse scrolled (556, 478) with delta (0, 0)
Screenshot: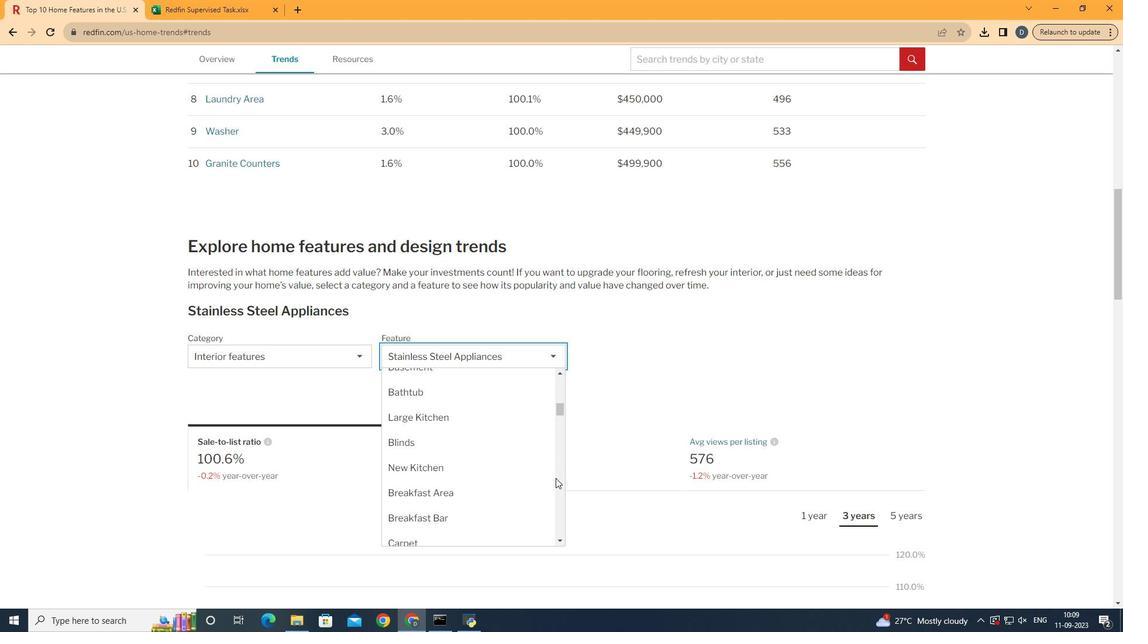 
Action: Mouse scrolled (556, 478) with delta (0, 0)
Screenshot: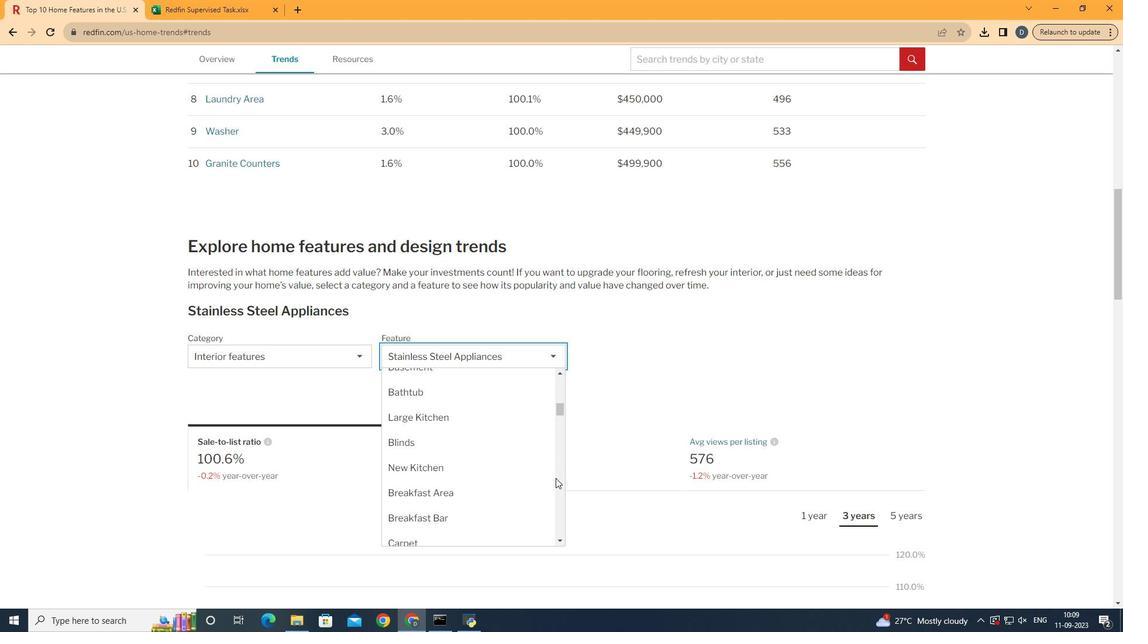 
Action: Mouse moved to (527, 465)
Screenshot: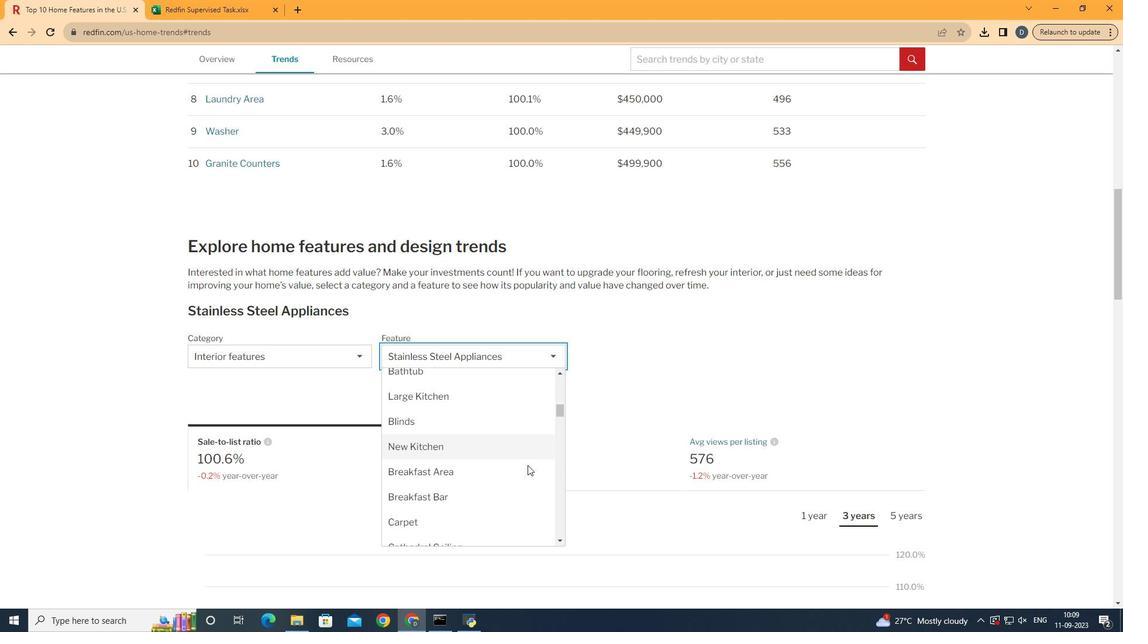 
Action: Mouse scrolled (527, 464) with delta (0, 0)
Screenshot: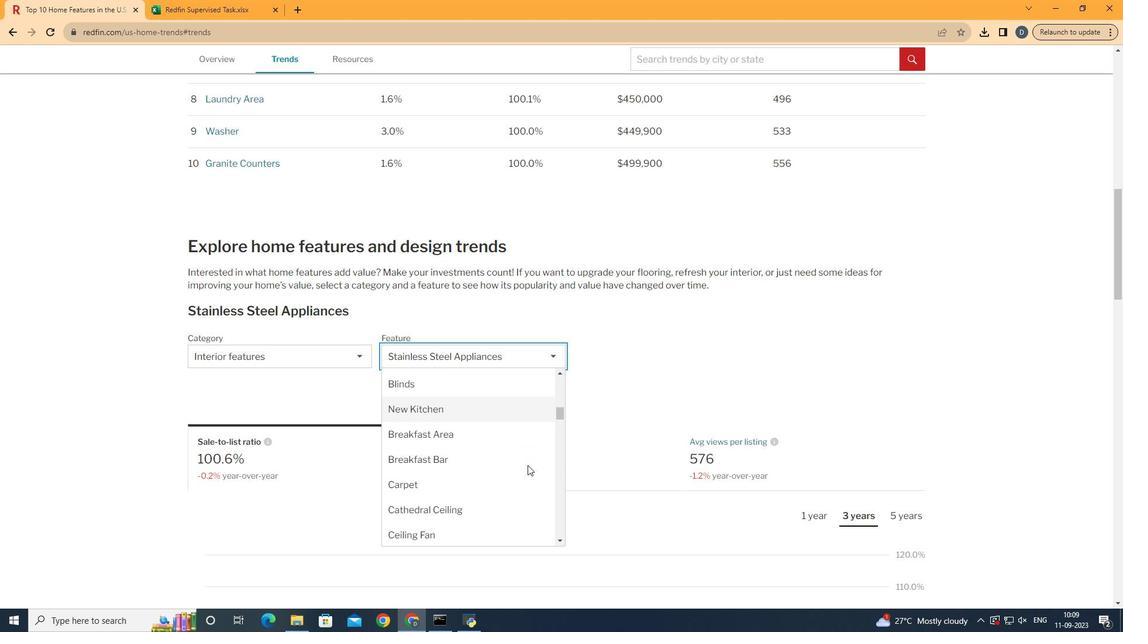 
Action: Mouse moved to (527, 464)
Screenshot: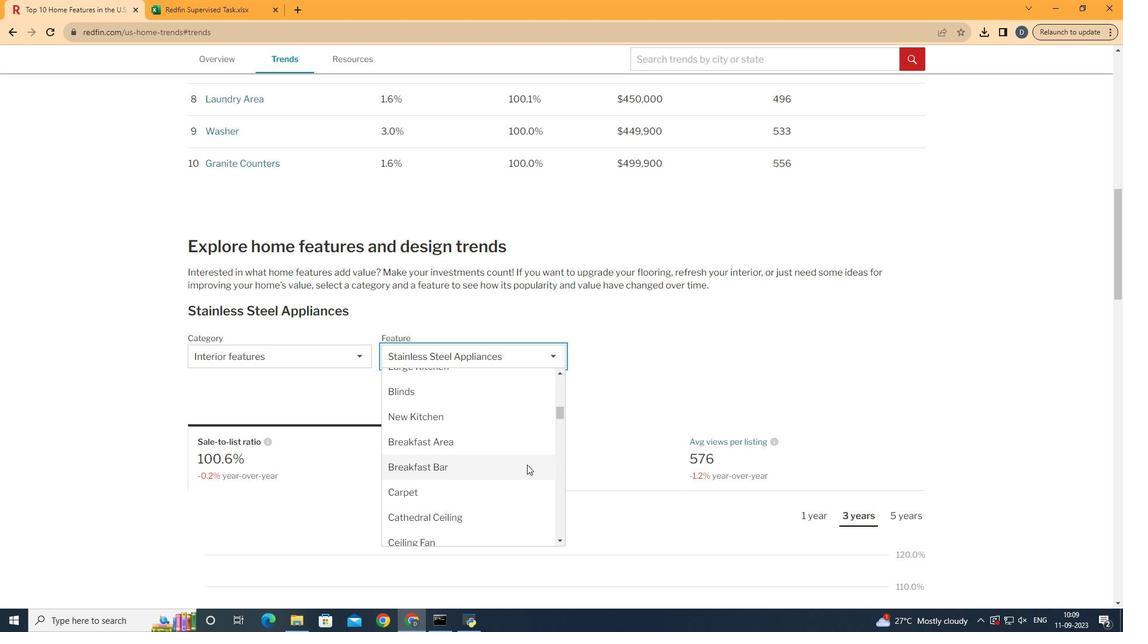 
Action: Mouse scrolled (527, 465) with delta (0, 0)
Screenshot: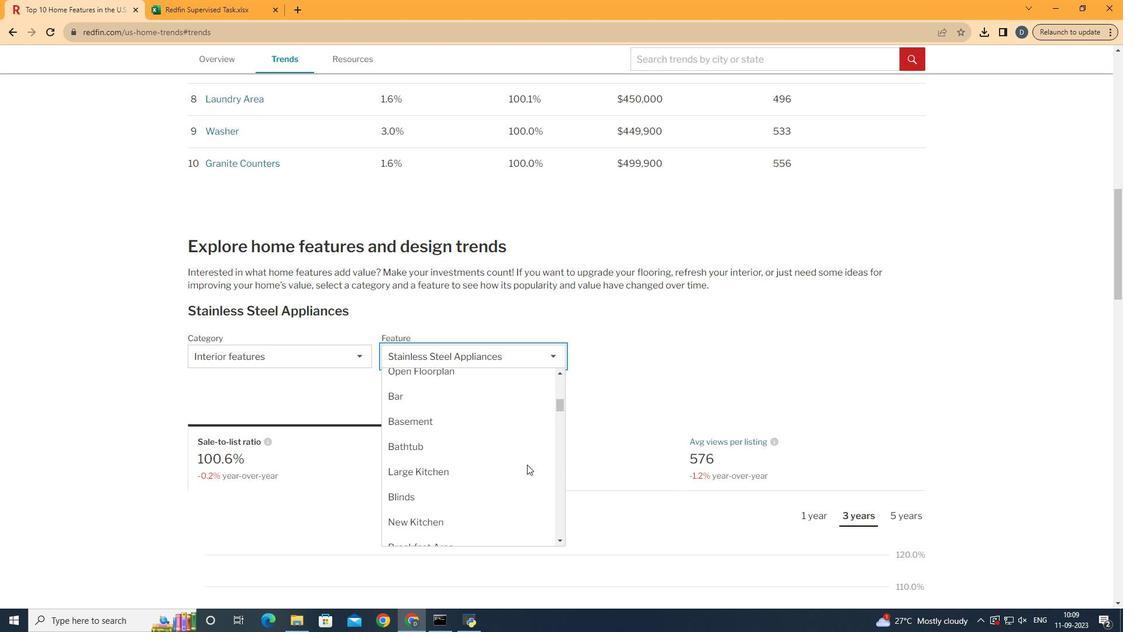
Action: Mouse scrolled (527, 465) with delta (0, 0)
Screenshot: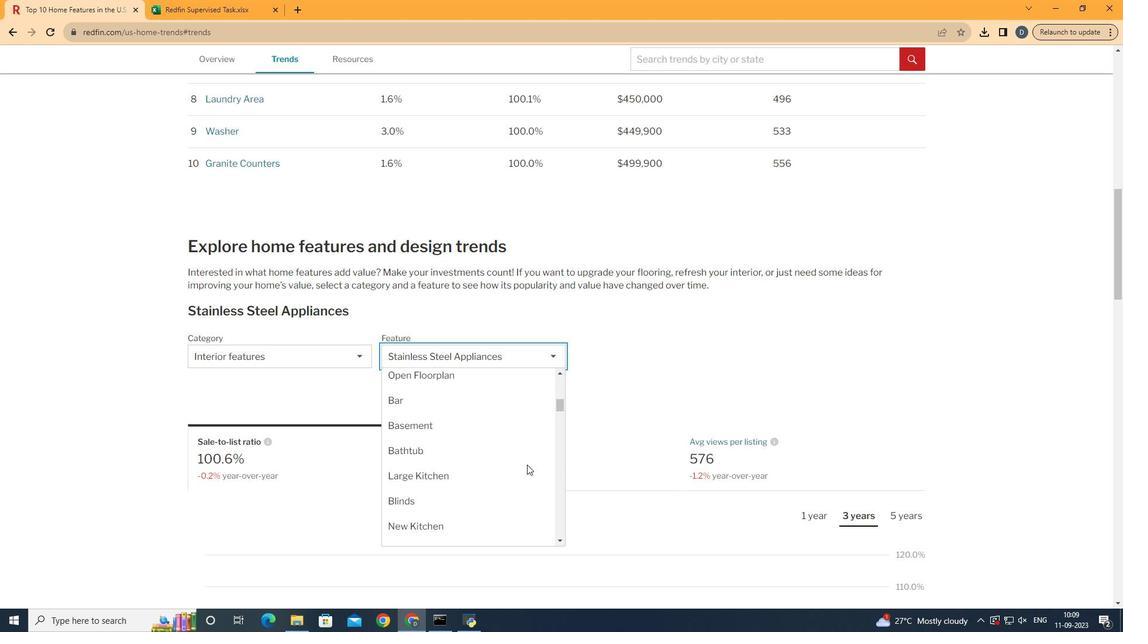 
Action: Mouse moved to (526, 422)
Screenshot: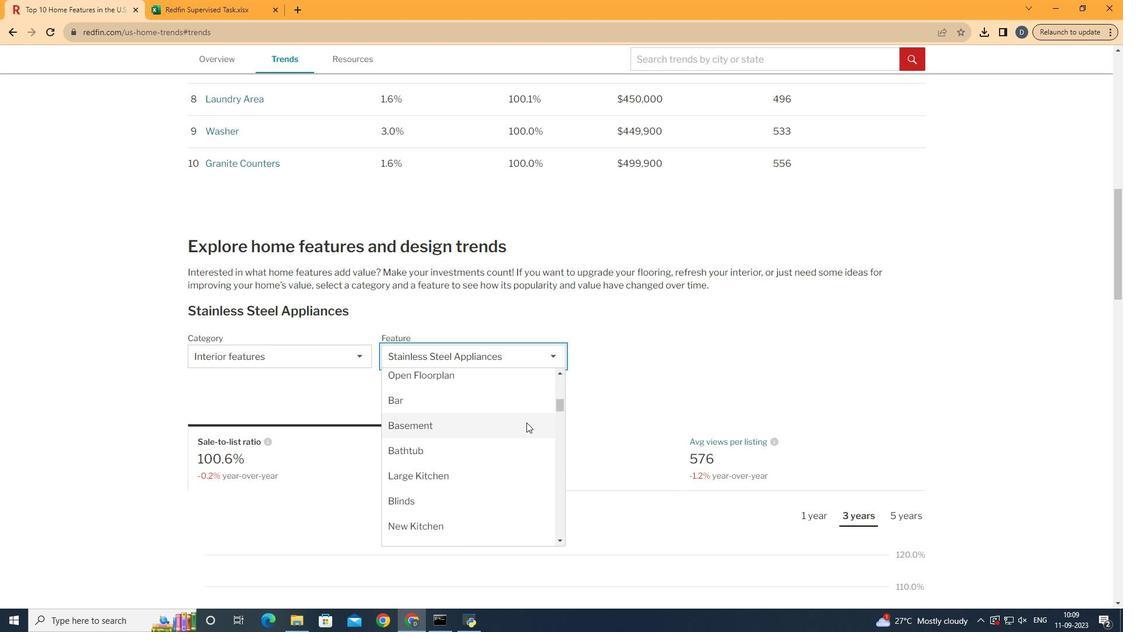 
Action: Mouse pressed left at (526, 422)
Screenshot: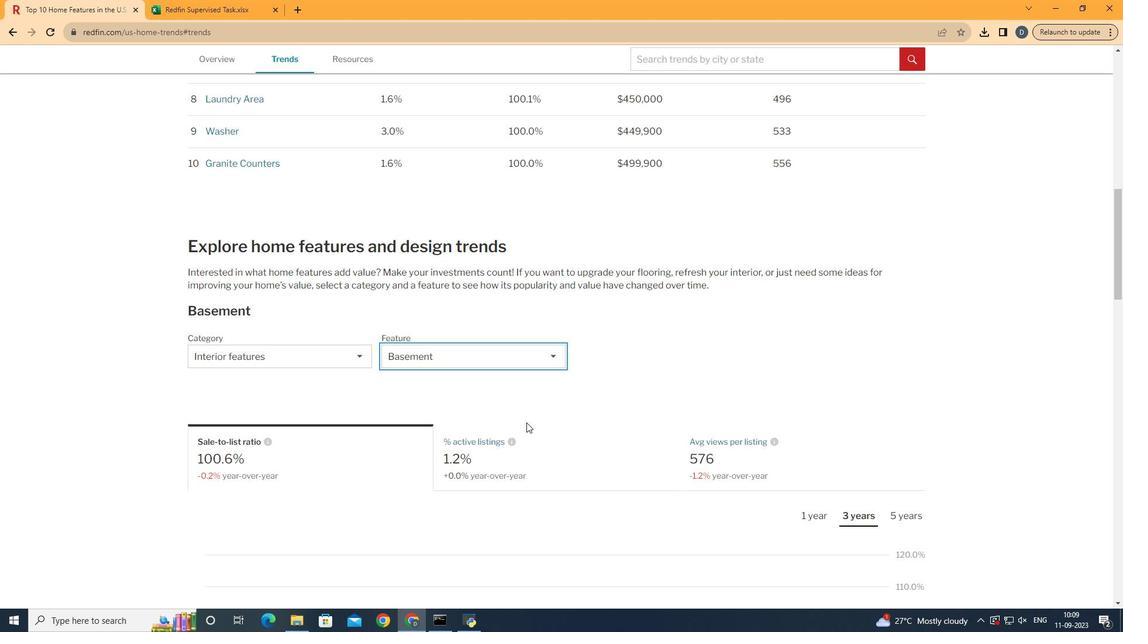 
Action: Mouse moved to (360, 461)
Screenshot: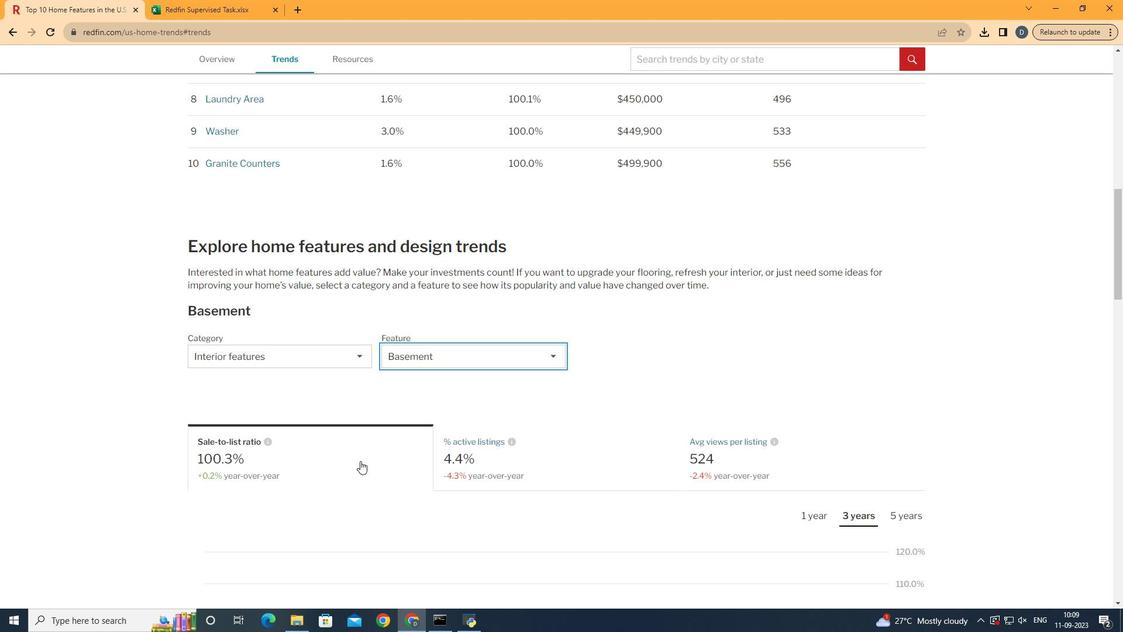 
Action: Mouse pressed left at (360, 461)
Screenshot: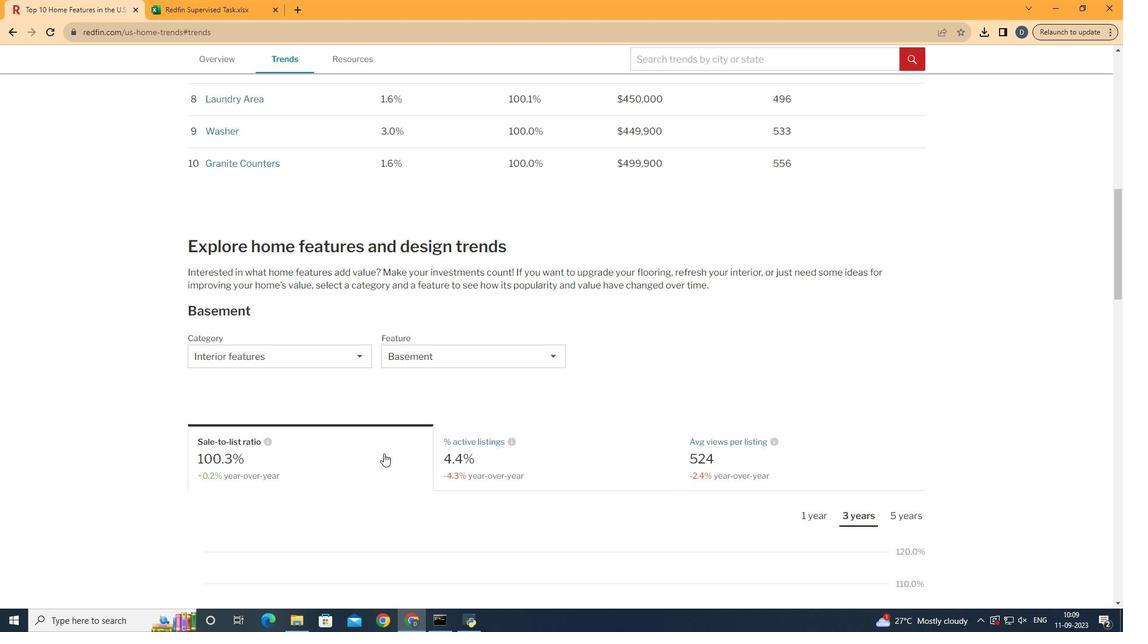 
Action: Mouse moved to (410, 444)
Screenshot: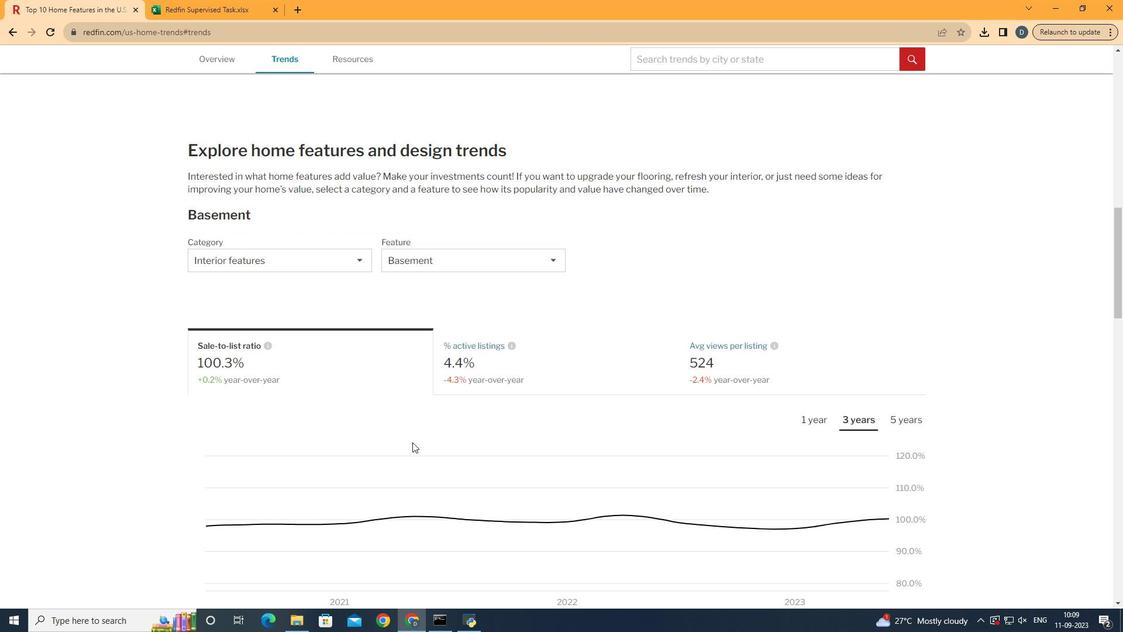 
Action: Mouse scrolled (410, 443) with delta (0, 0)
Screenshot: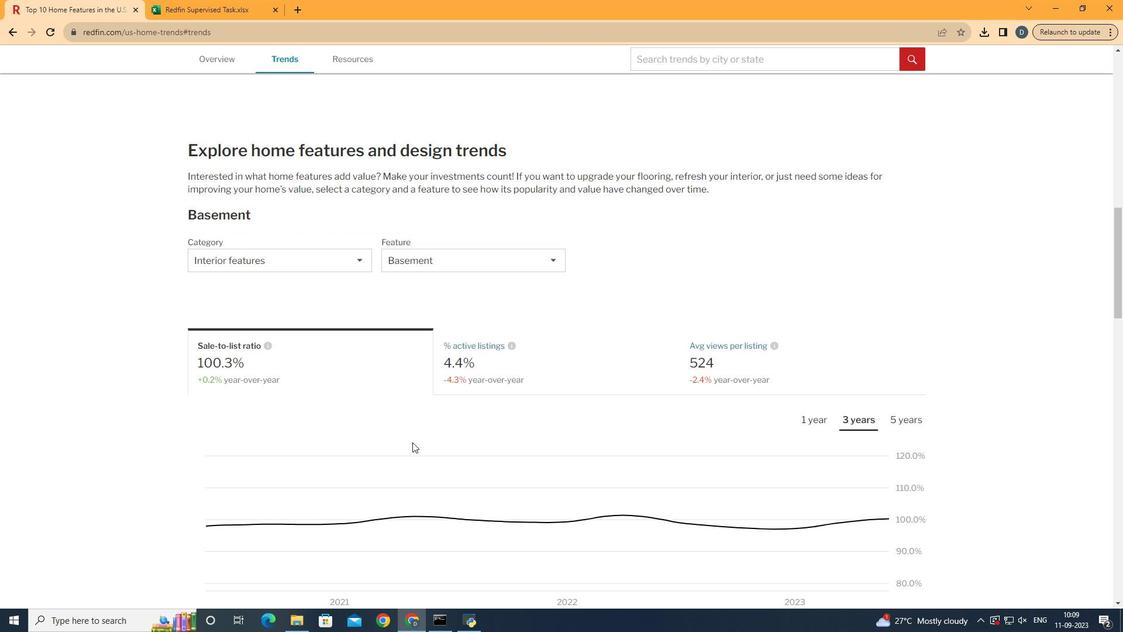 
Action: Mouse moved to (410, 443)
Screenshot: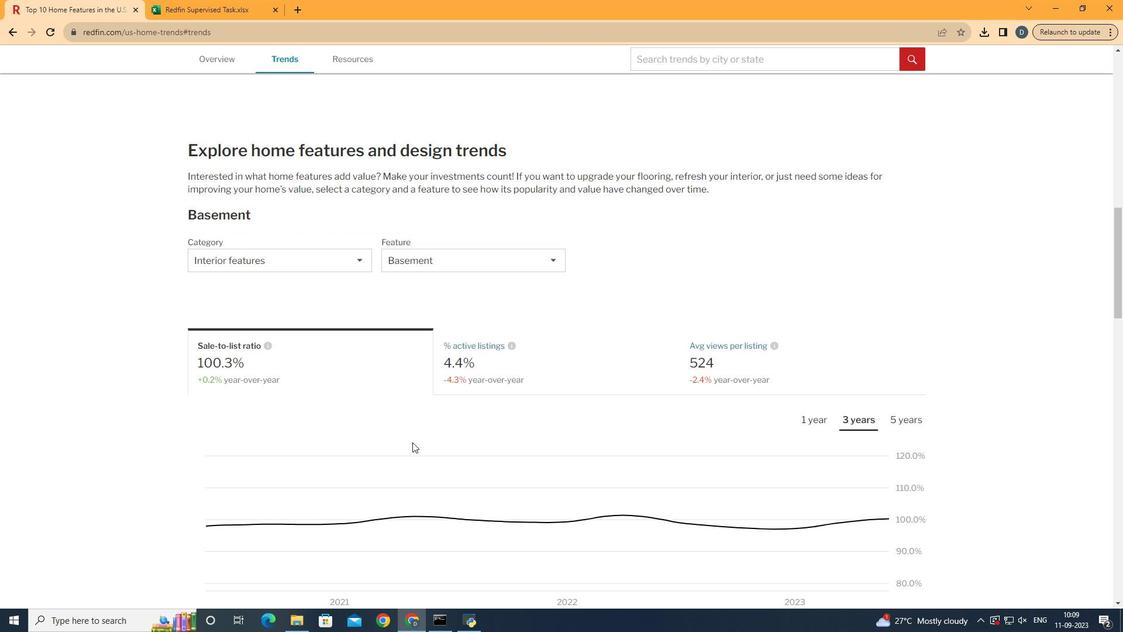 
Action: Mouse scrolled (410, 443) with delta (0, 0)
Screenshot: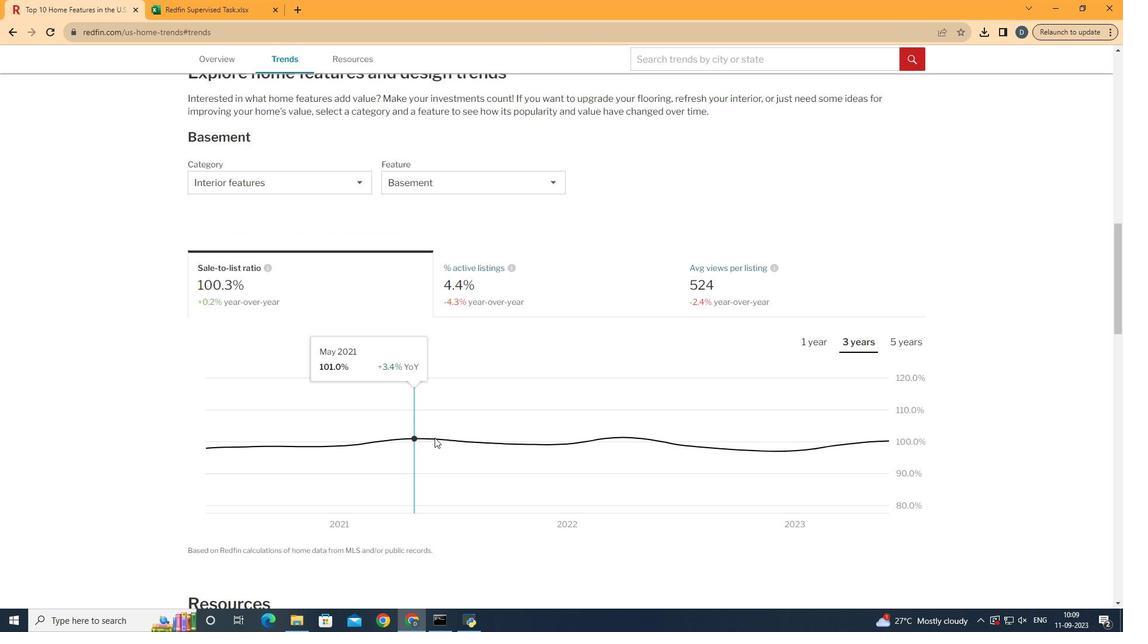 
Action: Mouse moved to (411, 443)
Screenshot: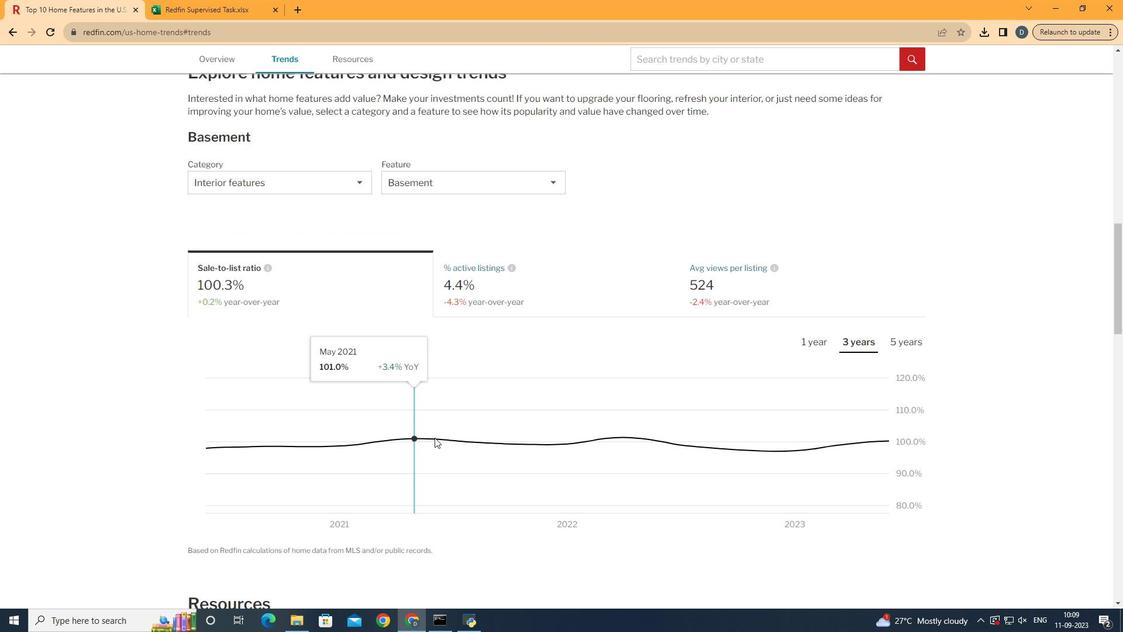 
Action: Mouse scrolled (411, 443) with delta (0, 0)
Screenshot: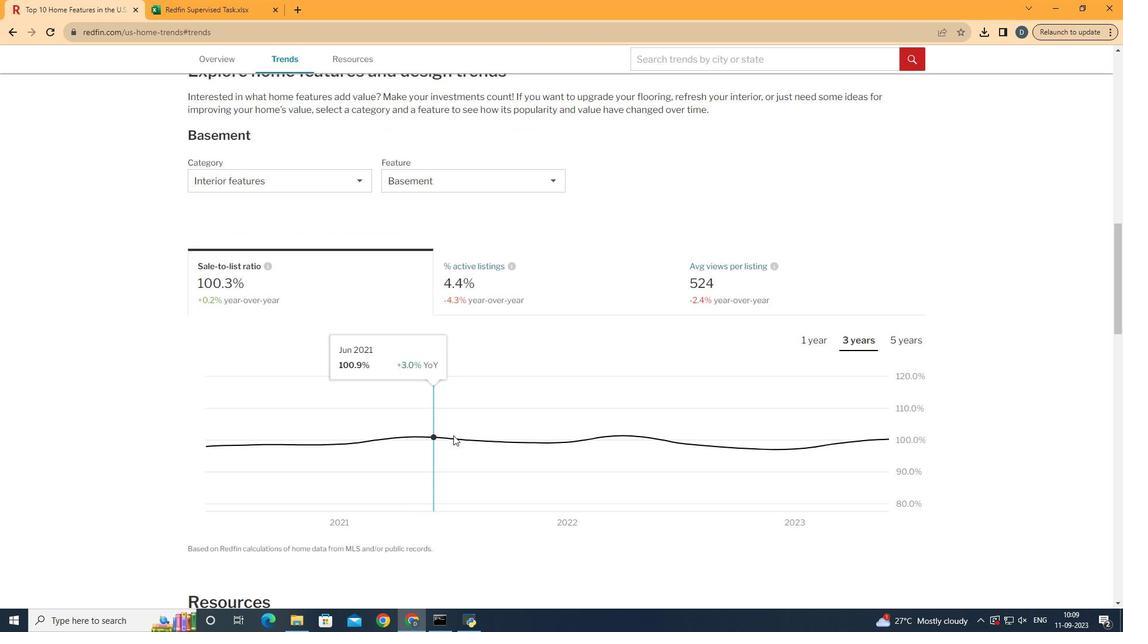 
Action: Mouse moved to (862, 341)
Screenshot: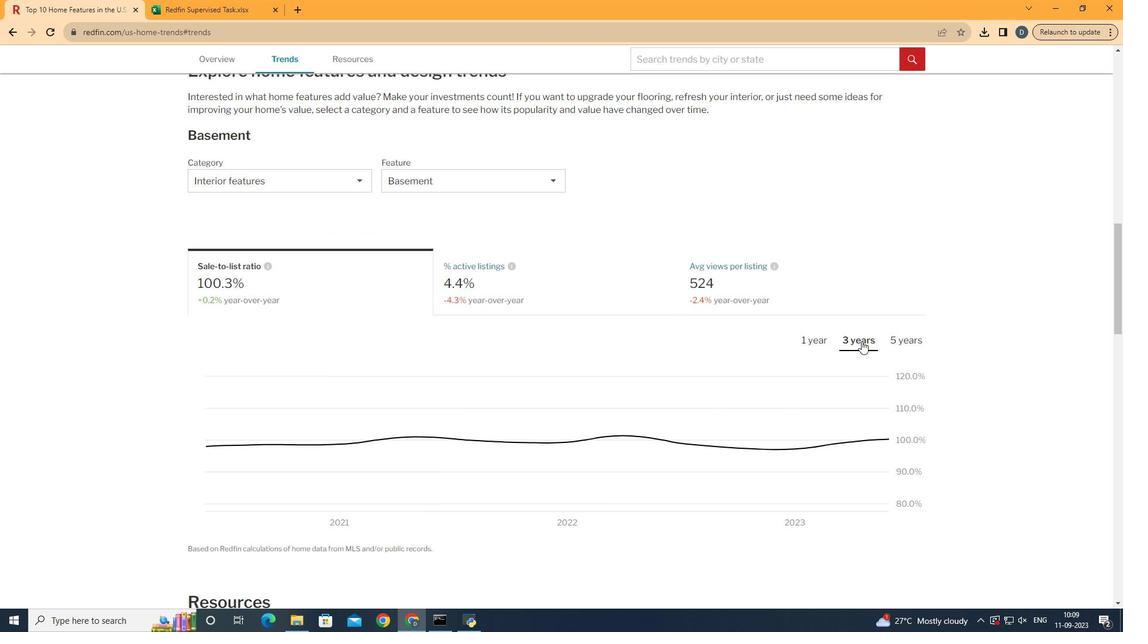 
Action: Mouse pressed left at (862, 341)
Screenshot: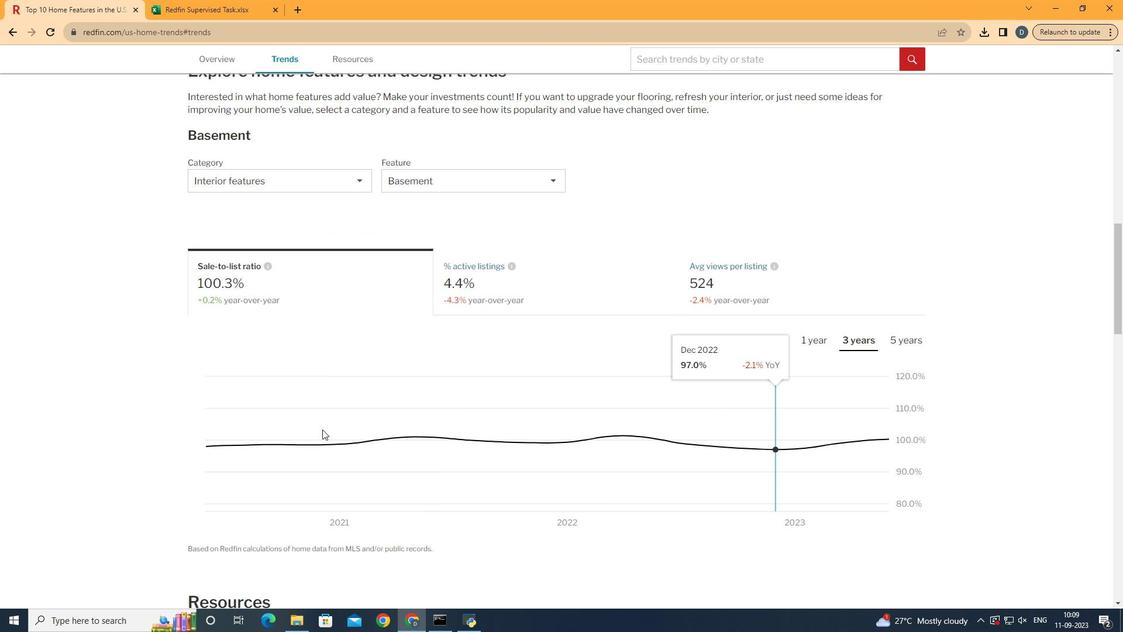 
Action: Mouse moved to (869, 455)
Screenshot: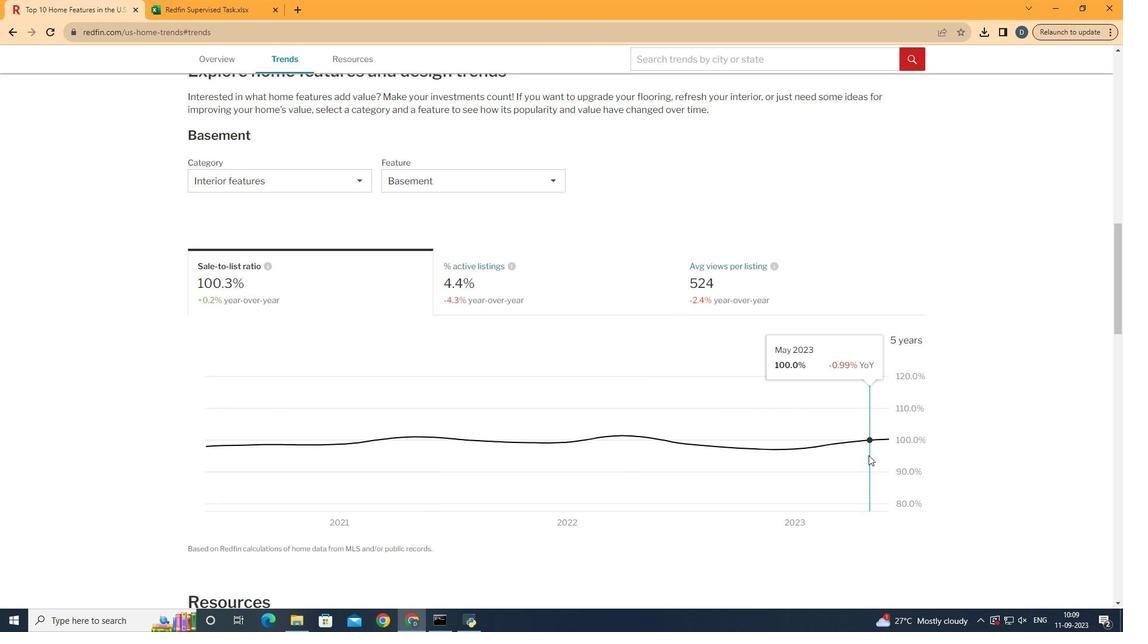 
